 Task: Find connections with filter location Tissemsilt with filter topic #houseforsalewith filter profile language French with filter current company Luthra and Luthra Law Offices India with filter school Alagappa University, Alagappa Nagar, Karaikudi with filter industry Leasing Residential Real Estate with filter service category Commercial Real Estate with filter keywords title Chief
Action: Mouse moved to (299, 134)
Screenshot: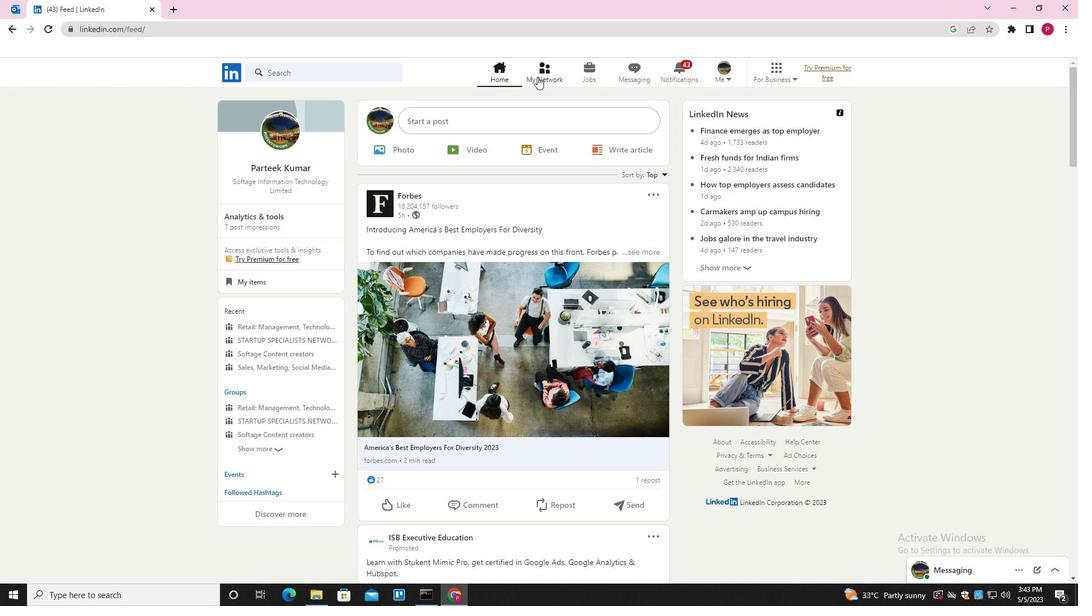 
Action: Mouse pressed left at (299, 134)
Screenshot: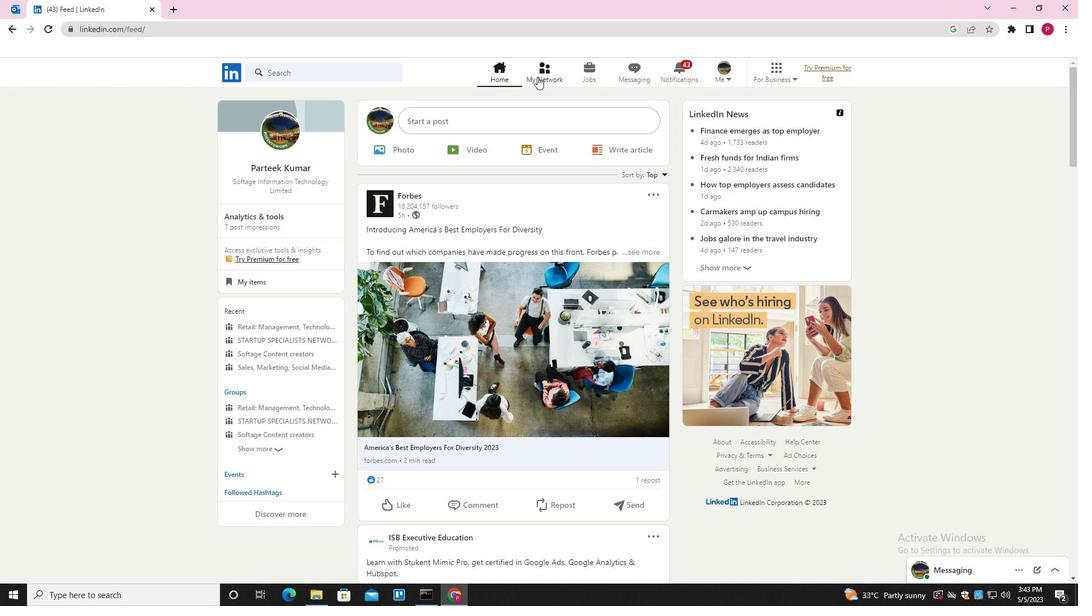
Action: Mouse moved to (15, 182)
Screenshot: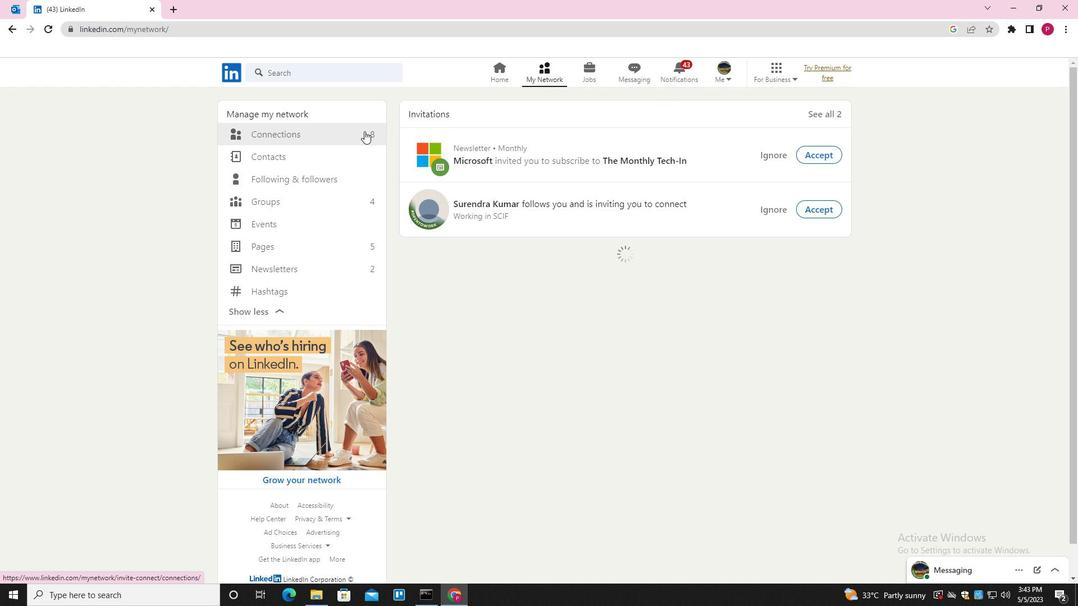 
Action: Mouse pressed left at (15, 182)
Screenshot: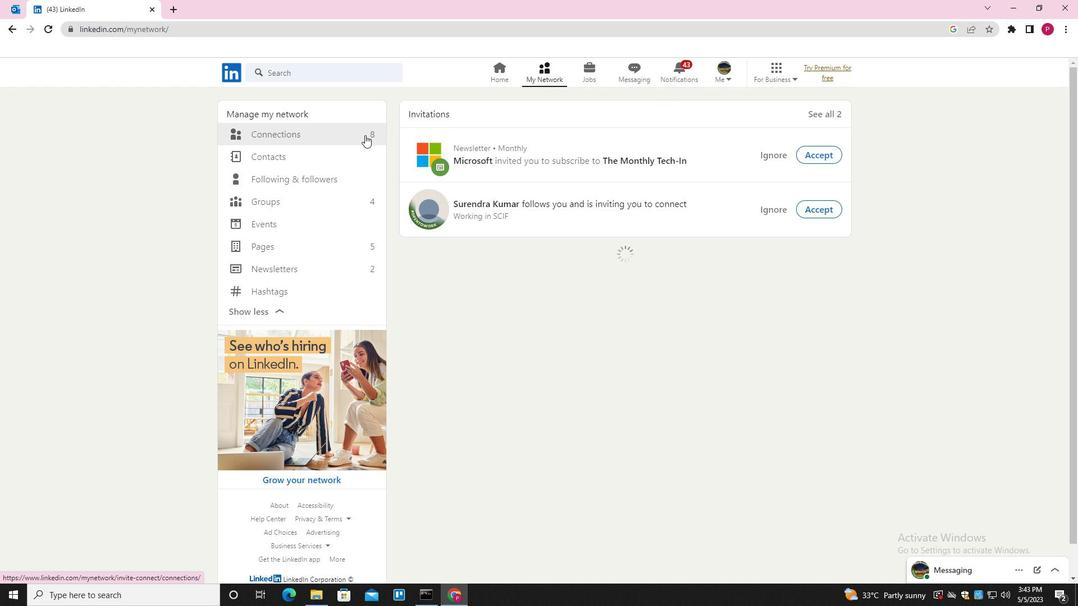 
Action: Mouse moved to (437, 183)
Screenshot: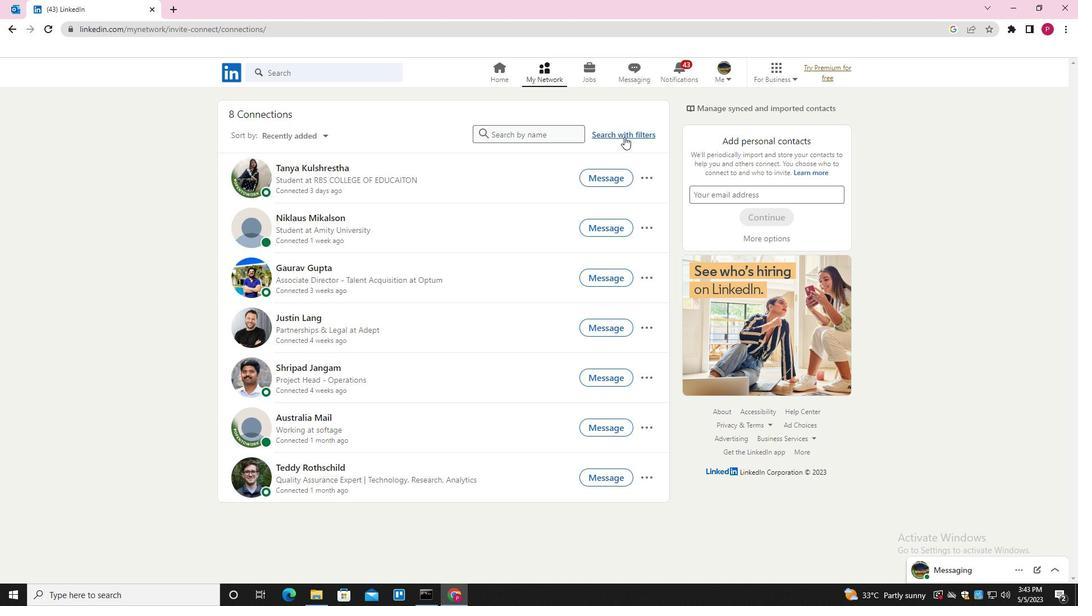 
Action: Mouse pressed left at (437, 183)
Screenshot: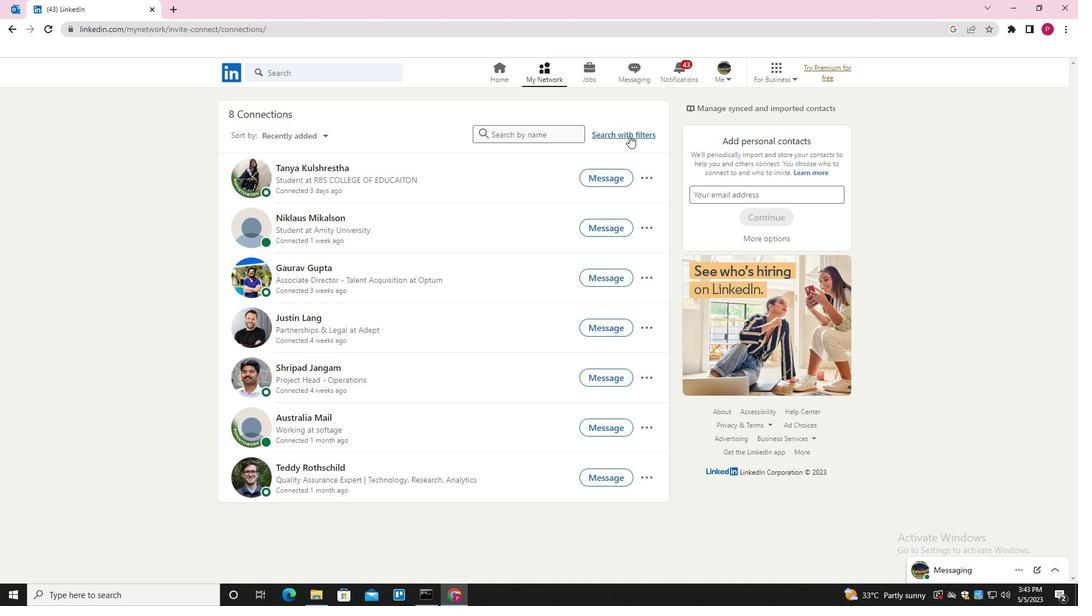 
Action: Mouse moved to (350, 160)
Screenshot: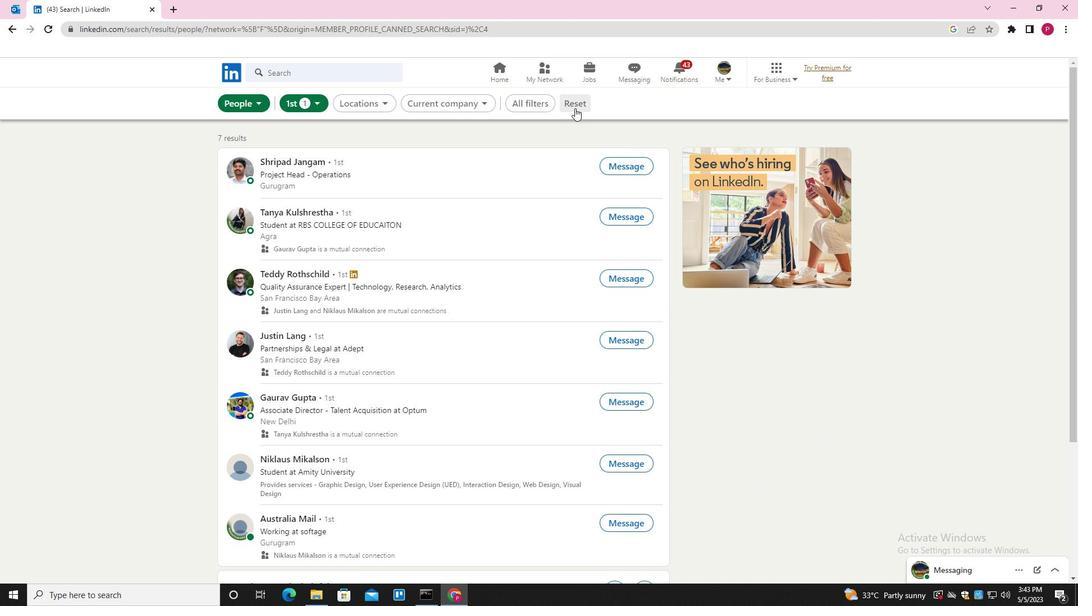
Action: Mouse pressed left at (350, 160)
Screenshot: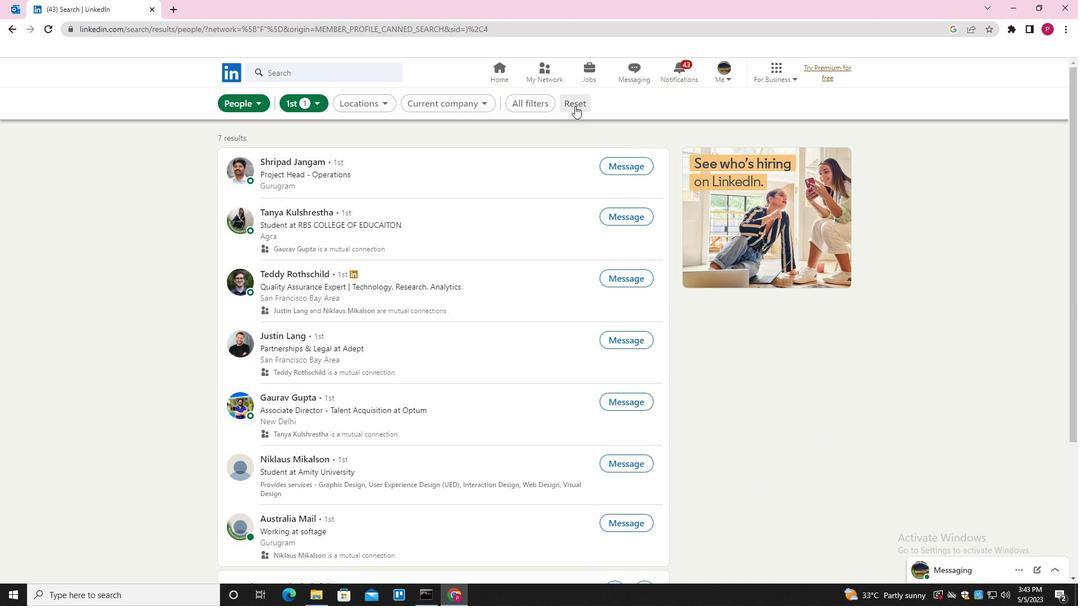 
Action: Mouse moved to (340, 162)
Screenshot: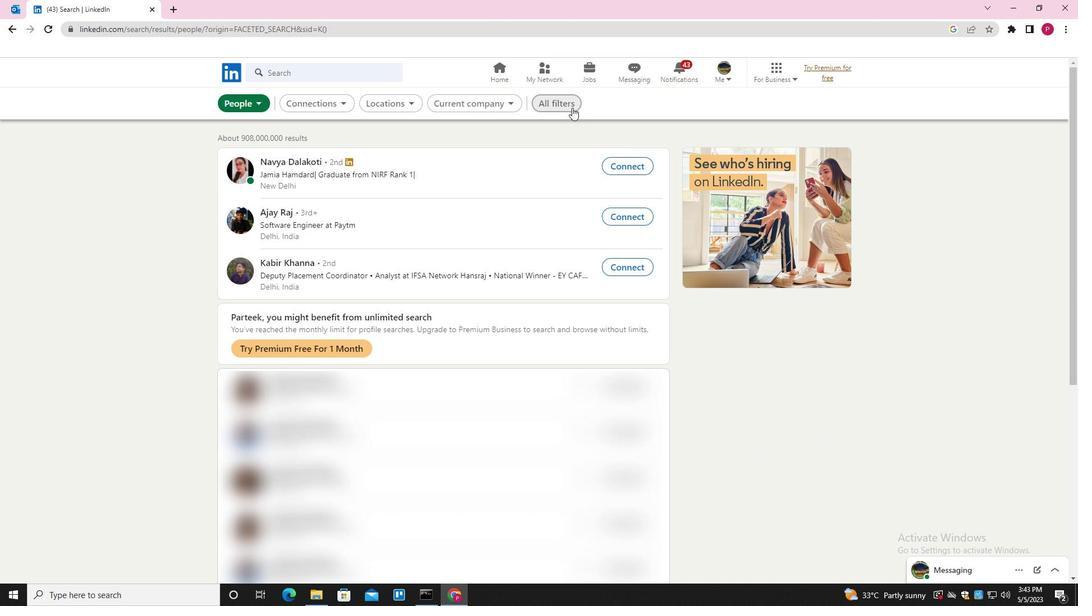 
Action: Mouse pressed left at (340, 162)
Screenshot: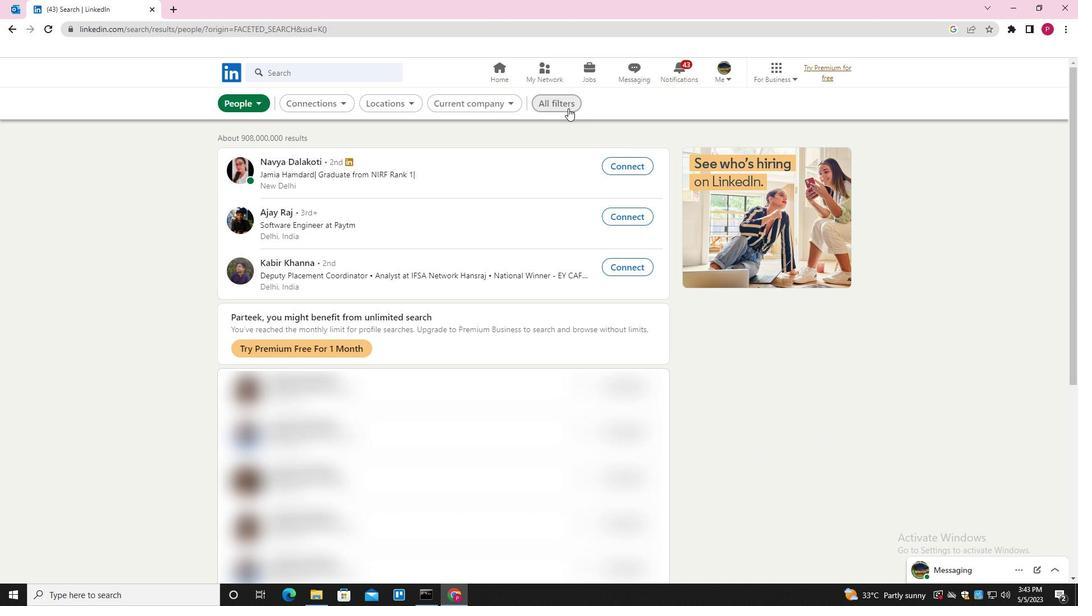 
Action: Mouse pressed left at (340, 162)
Screenshot: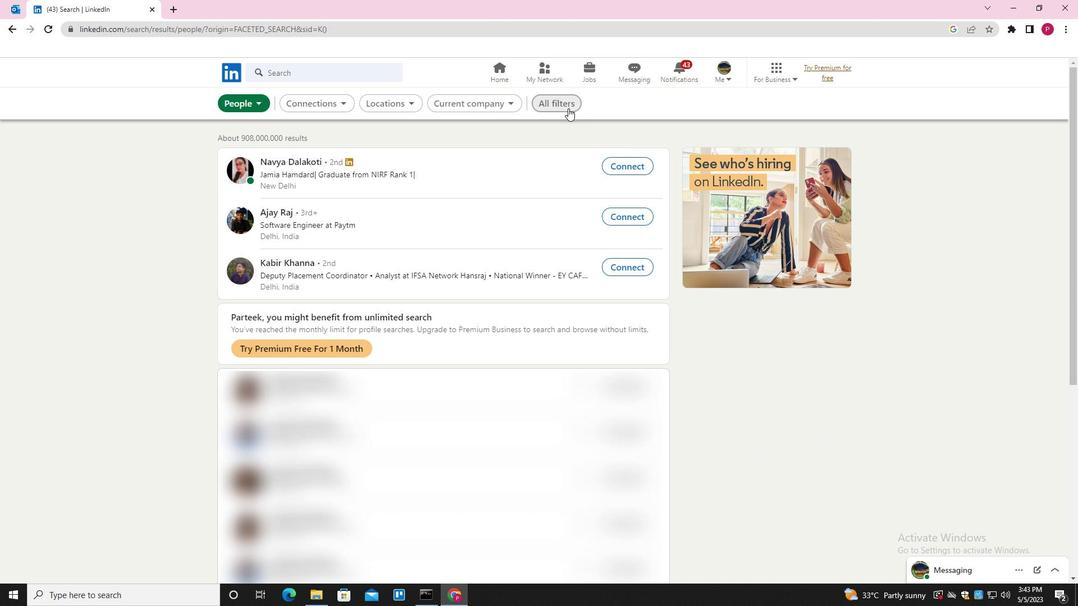 
Action: Mouse moved to (331, 160)
Screenshot: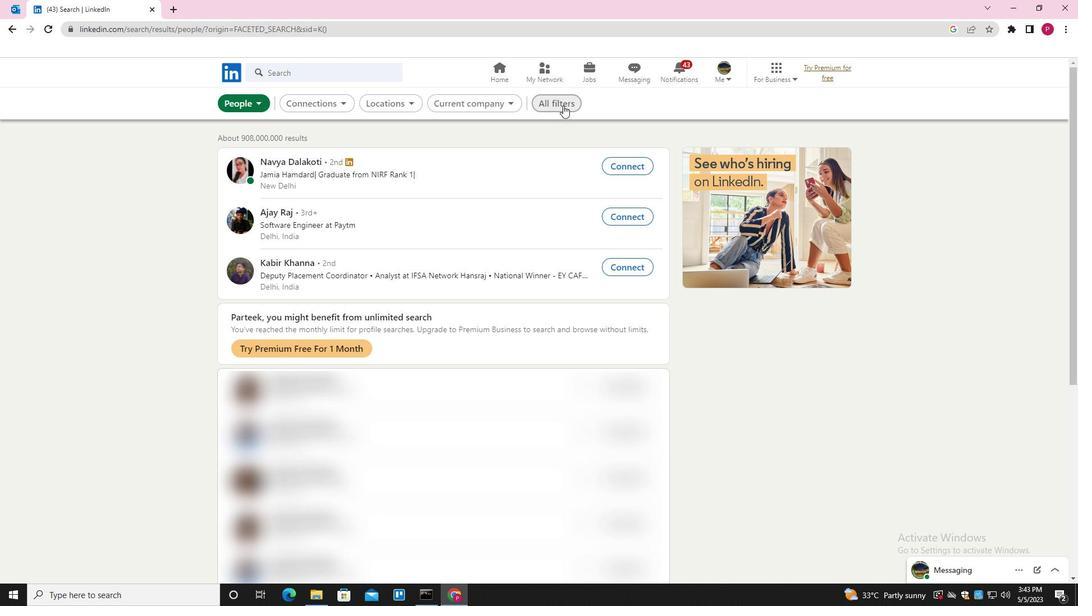 
Action: Mouse pressed left at (331, 160)
Screenshot: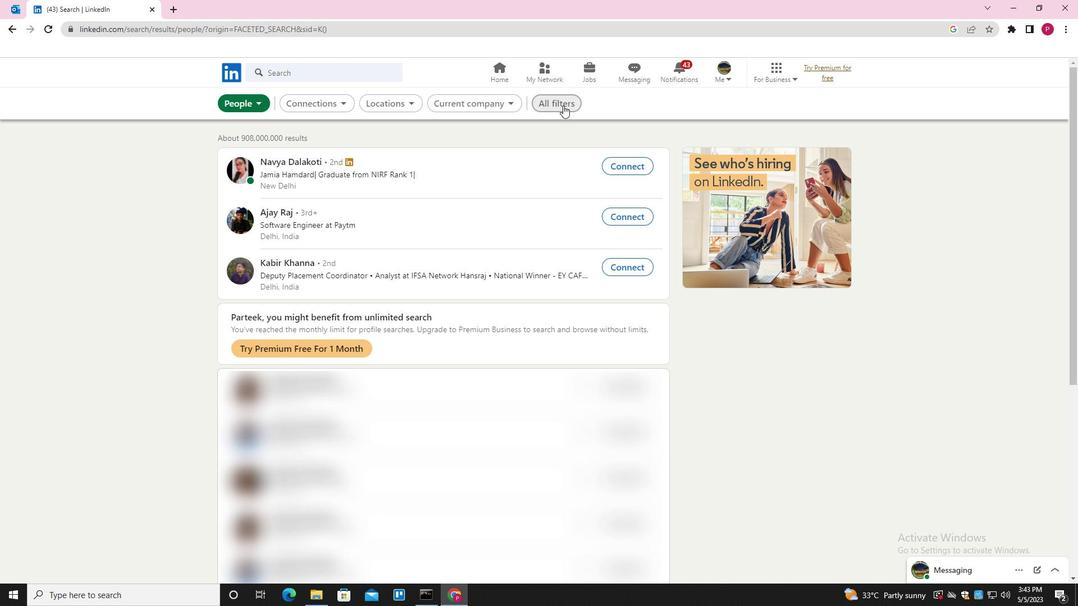 
Action: Mouse moved to (853, 303)
Screenshot: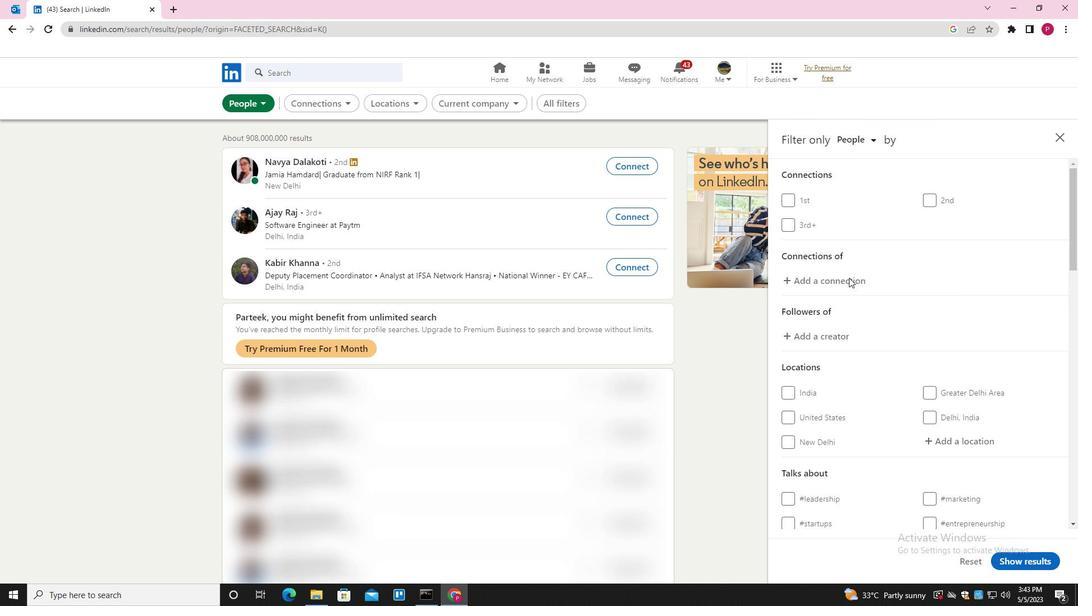 
Action: Mouse scrolled (853, 302) with delta (0, 0)
Screenshot: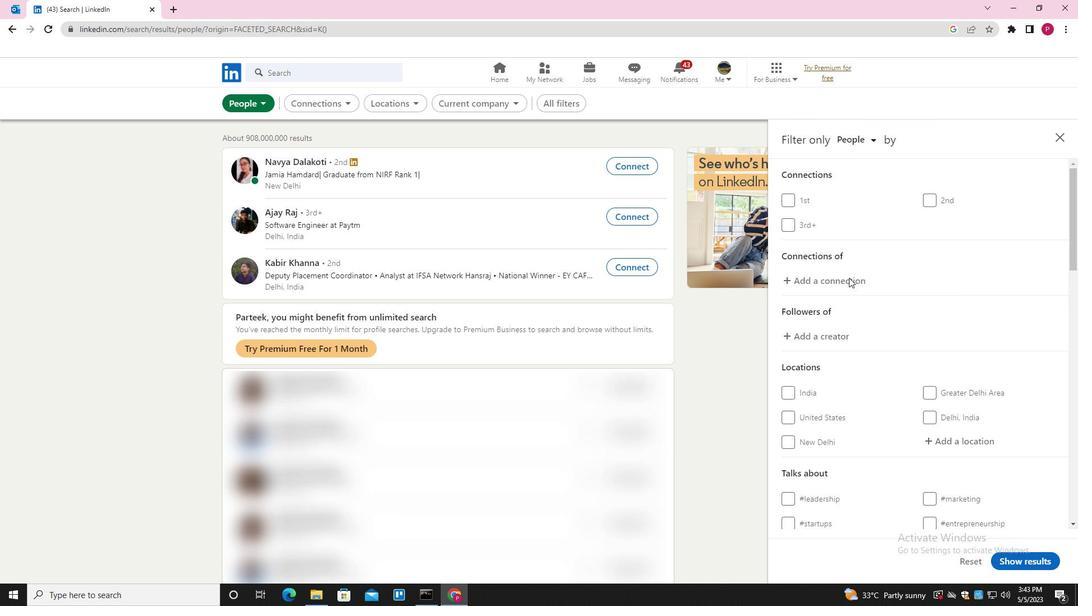 
Action: Mouse moved to (877, 309)
Screenshot: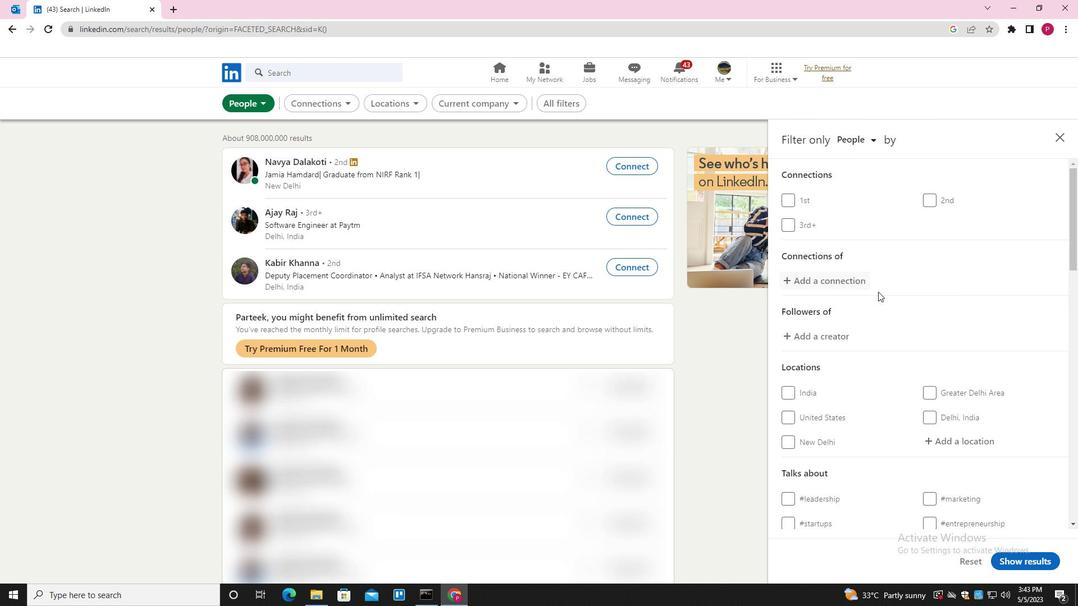 
Action: Mouse scrolled (877, 309) with delta (0, 0)
Screenshot: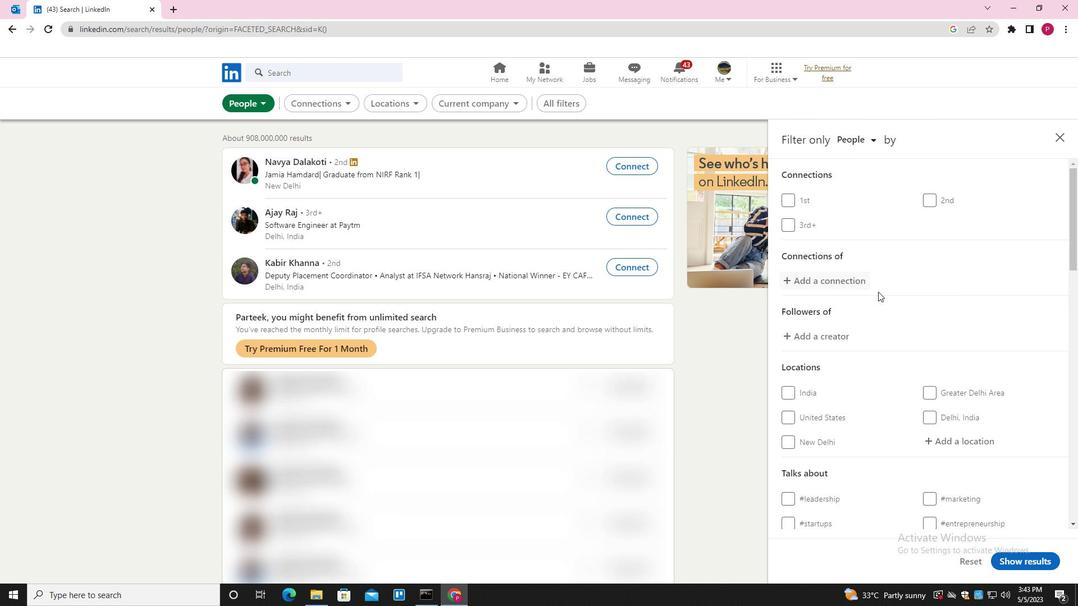 
Action: Mouse moved to (982, 323)
Screenshot: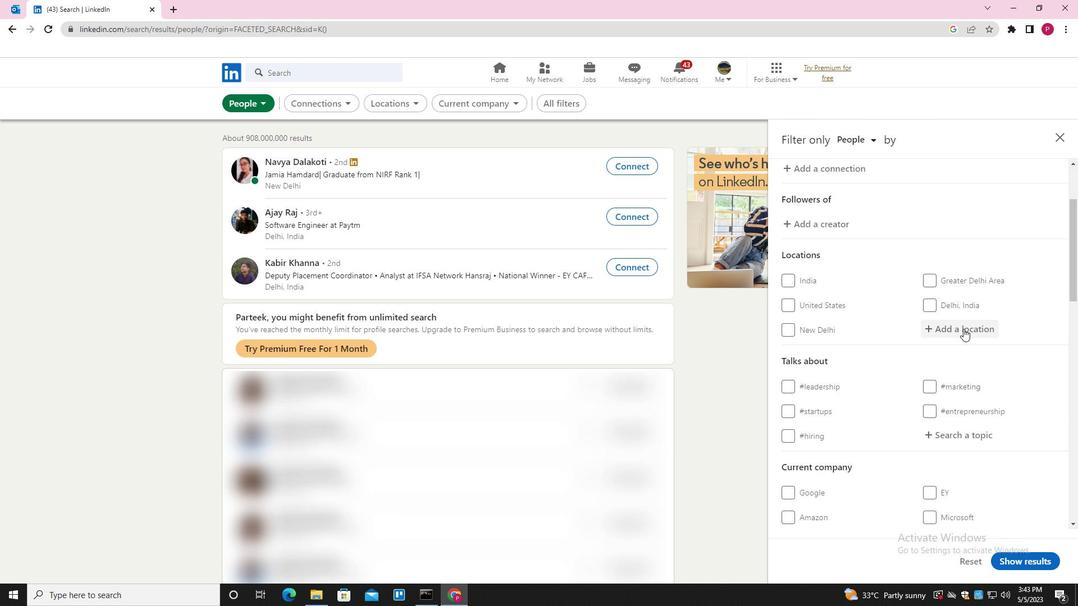 
Action: Mouse pressed left at (982, 323)
Screenshot: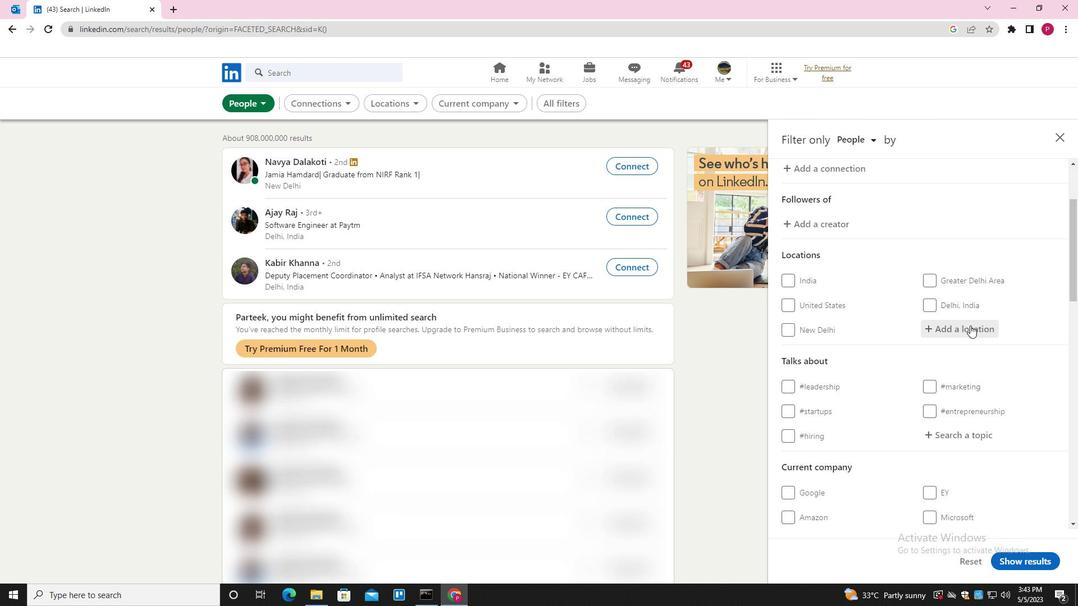 
Action: Key pressed <Key.shift><Key.shift><Key.shift><Key.shift><Key.shift><Key.shift><Key.shift>TISSEMSILT<Key.down><Key.enter>
Screenshot: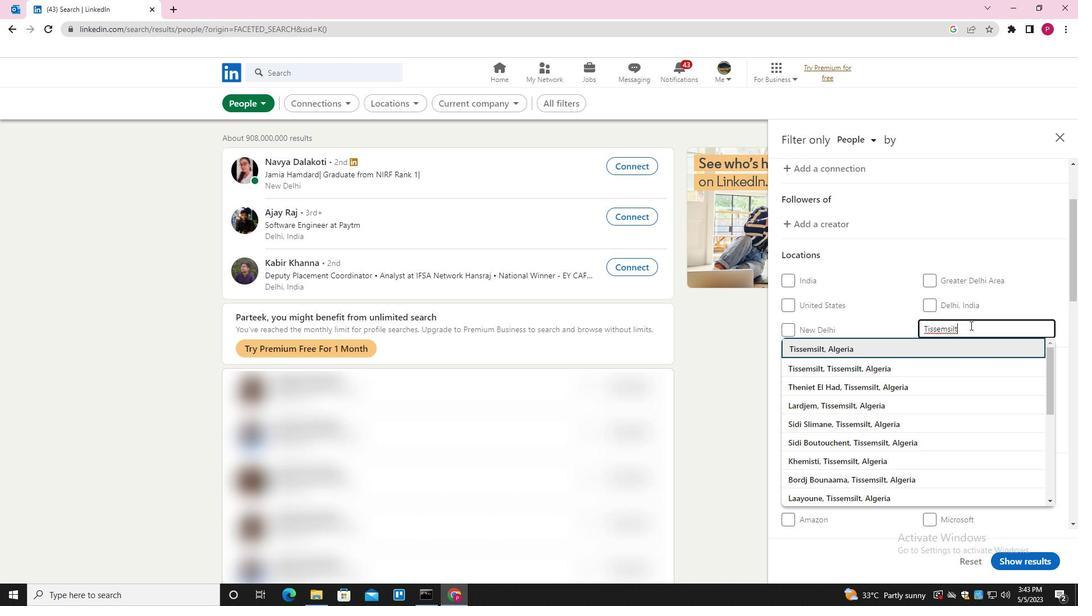 
Action: Mouse moved to (967, 318)
Screenshot: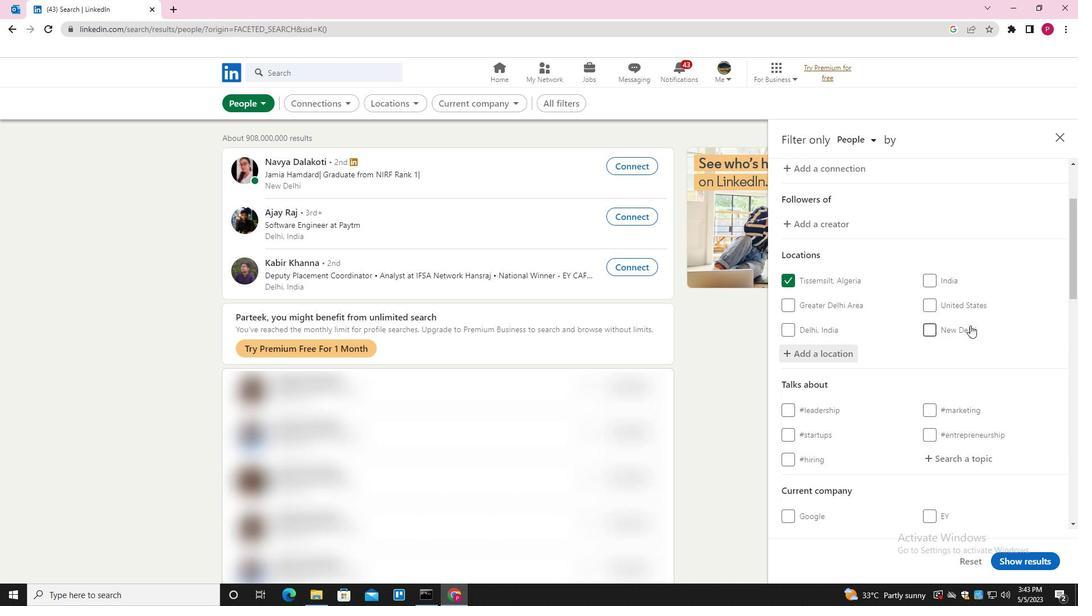 
Action: Mouse scrolled (967, 318) with delta (0, 0)
Screenshot: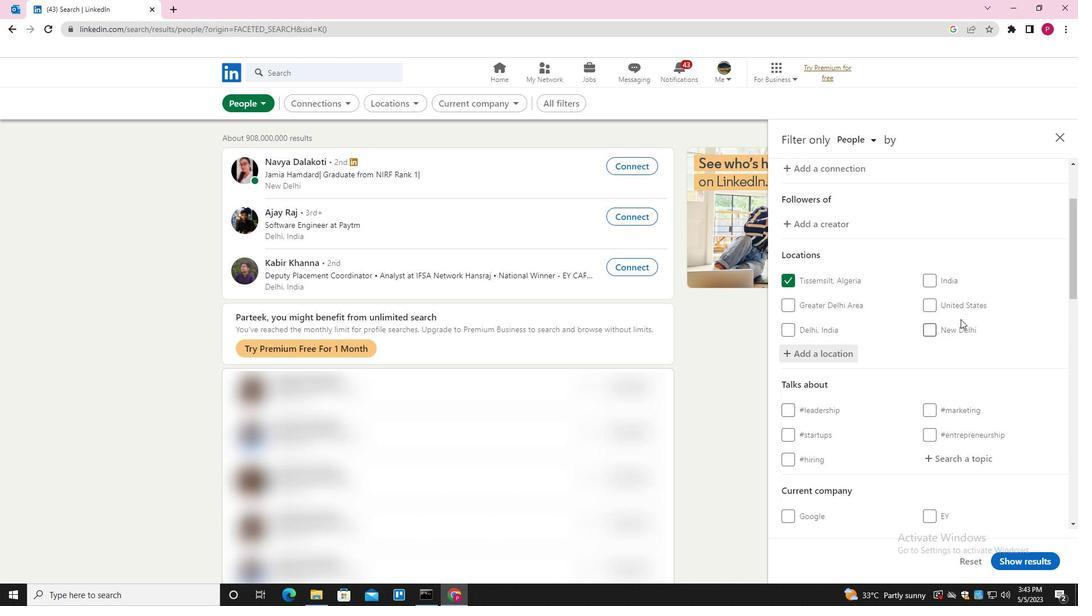 
Action: Mouse scrolled (967, 318) with delta (0, 0)
Screenshot: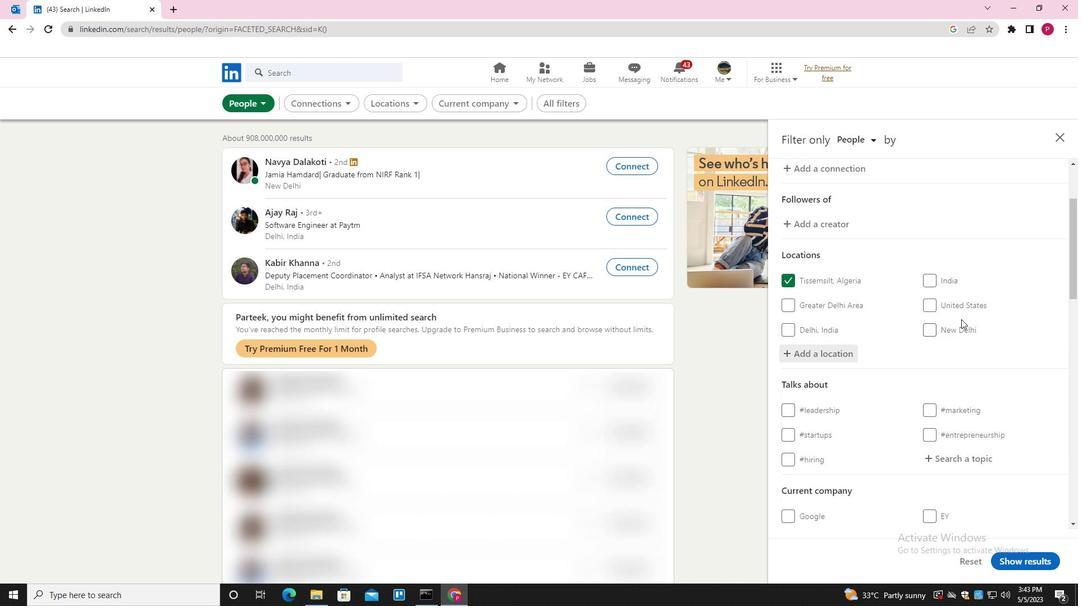 
Action: Mouse scrolled (967, 318) with delta (0, 0)
Screenshot: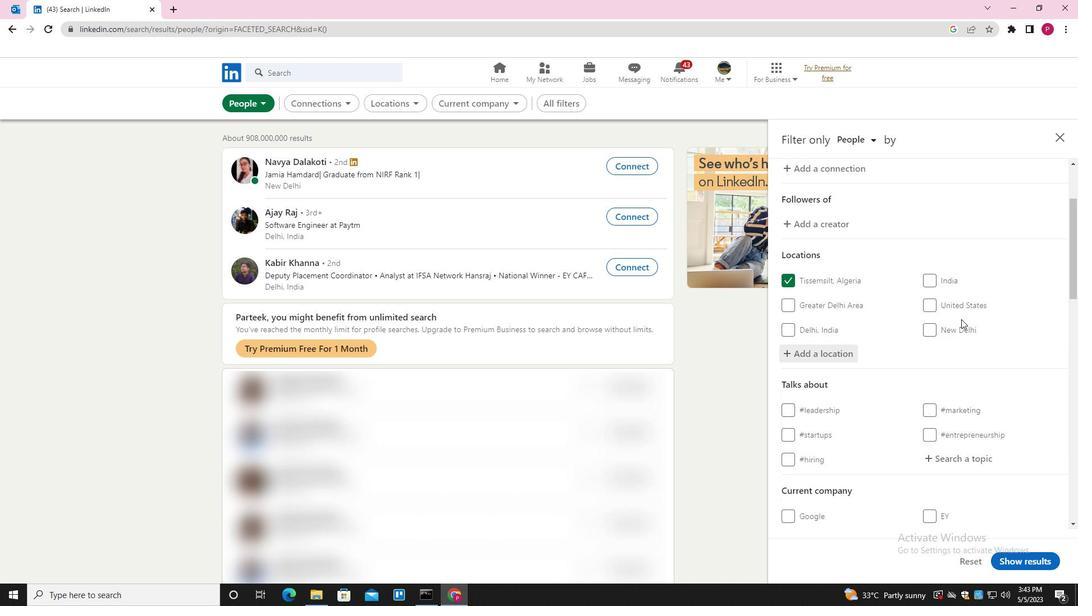 
Action: Mouse scrolled (967, 318) with delta (0, 0)
Screenshot: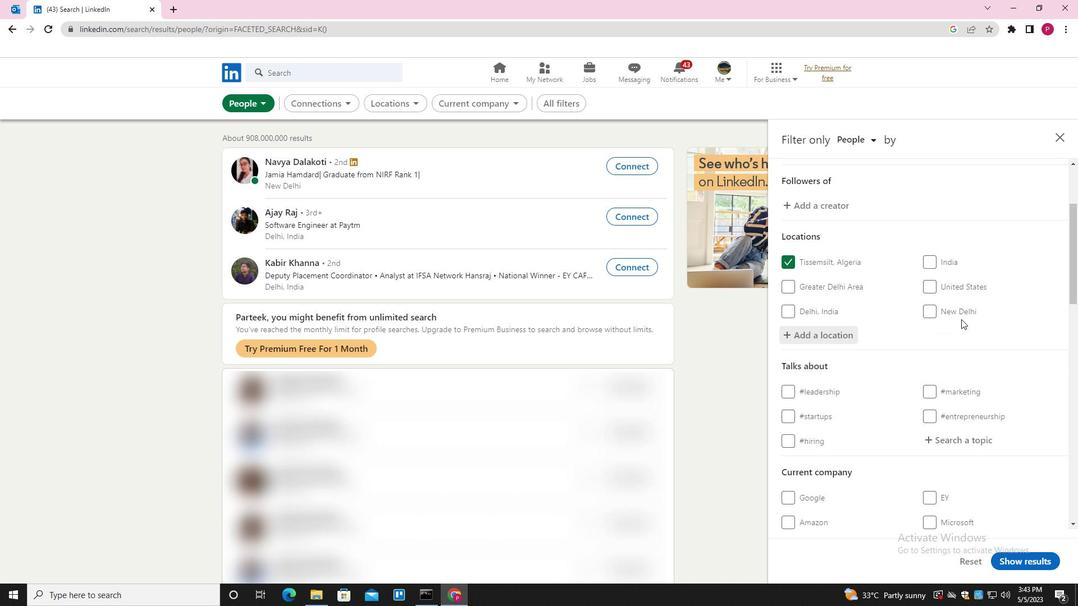 
Action: Mouse moved to (961, 258)
Screenshot: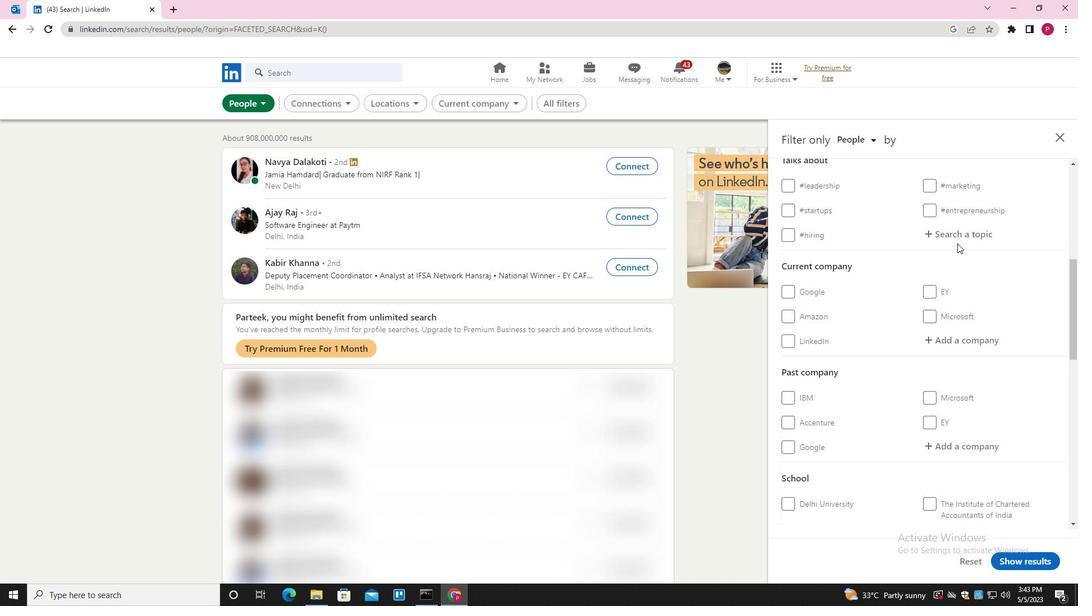 
Action: Mouse pressed left at (961, 258)
Screenshot: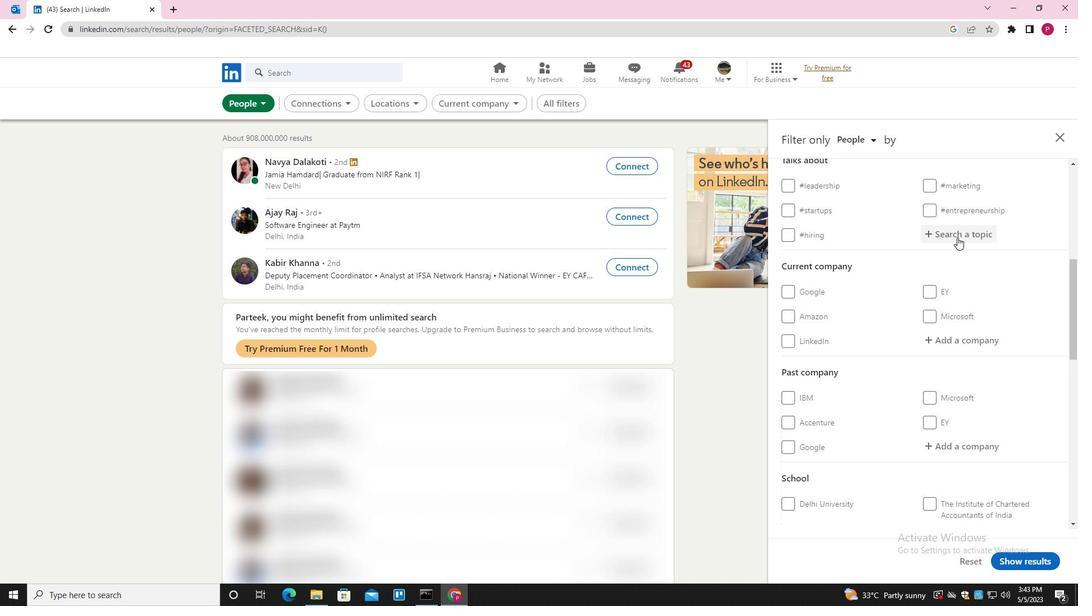
Action: Key pressed HOUSEFORSALE<Key.down><Key.enter>
Screenshot: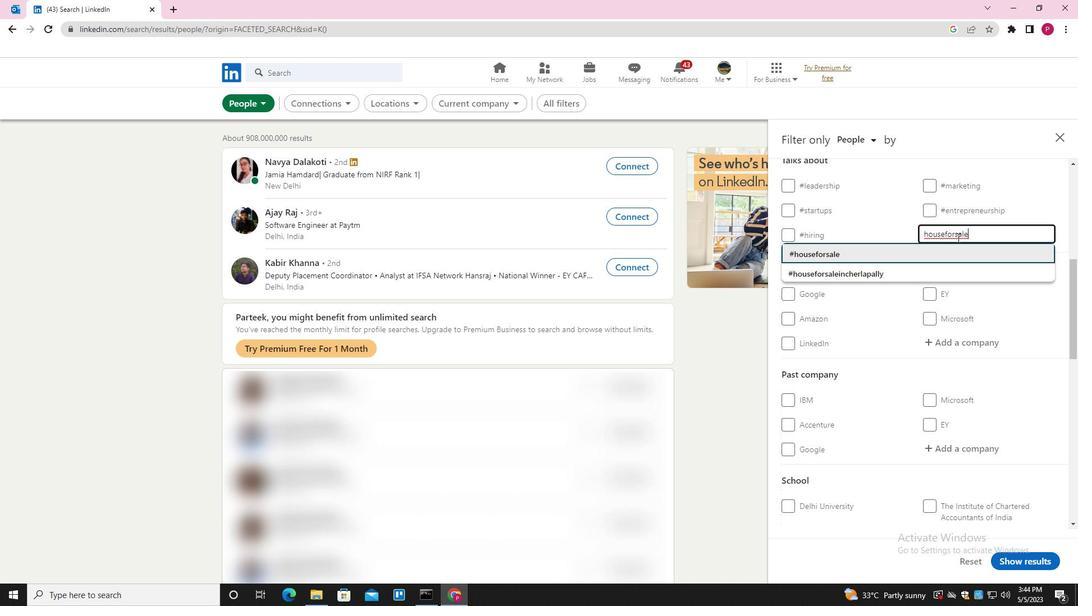 
Action: Mouse moved to (932, 297)
Screenshot: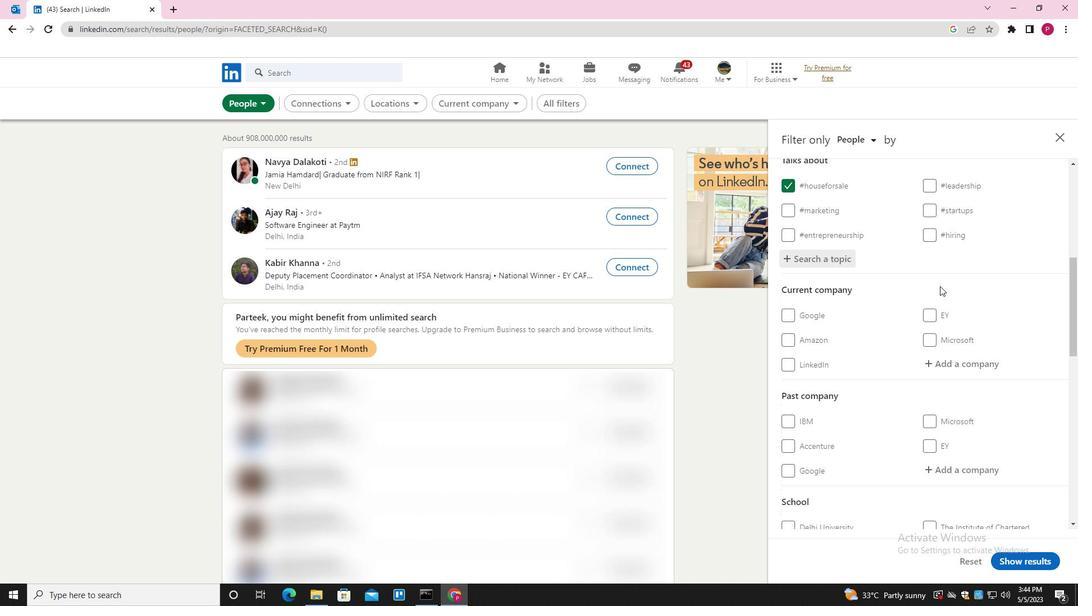 
Action: Mouse scrolled (932, 296) with delta (0, 0)
Screenshot: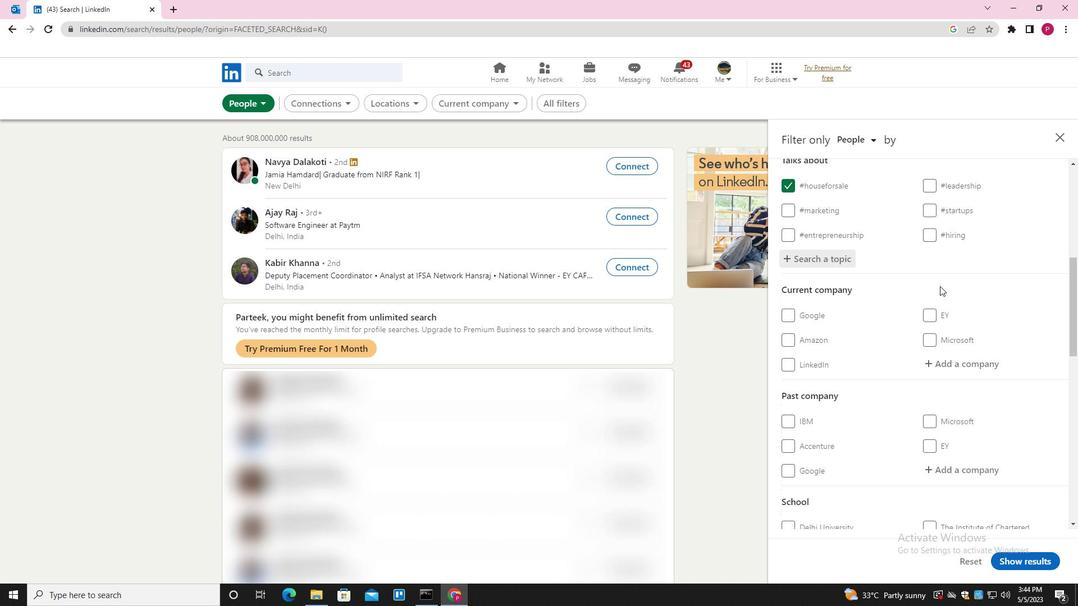 
Action: Mouse moved to (925, 299)
Screenshot: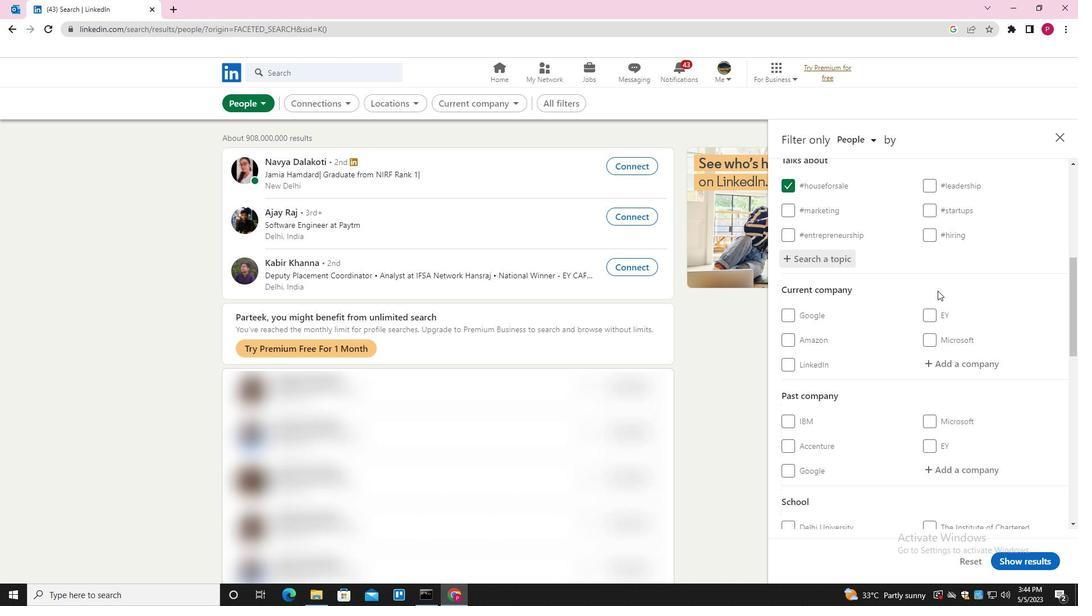 
Action: Mouse scrolled (925, 299) with delta (0, 0)
Screenshot: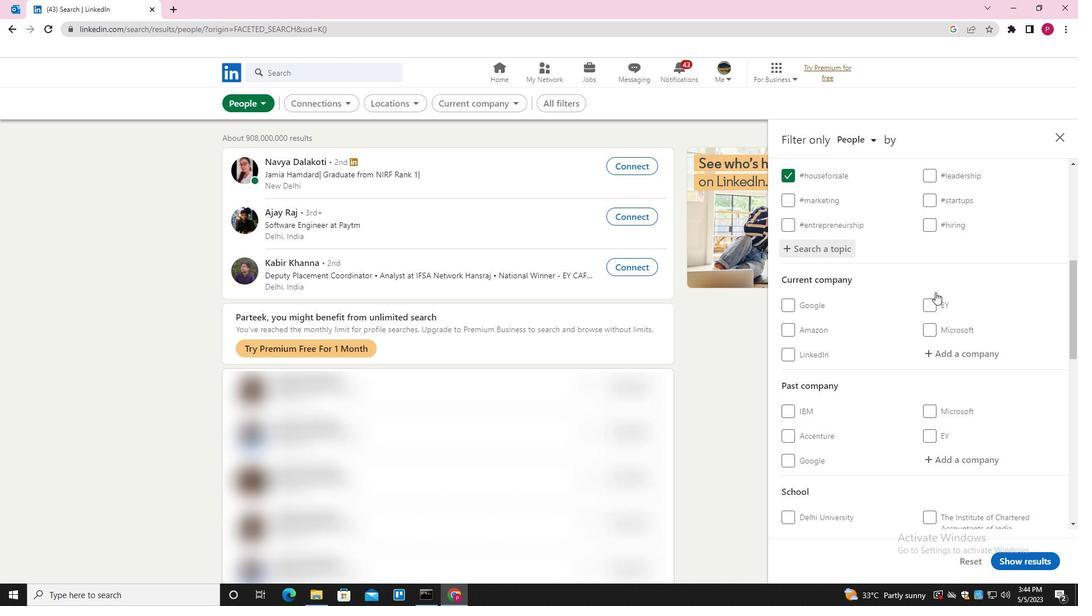 
Action: Mouse scrolled (925, 299) with delta (0, 0)
Screenshot: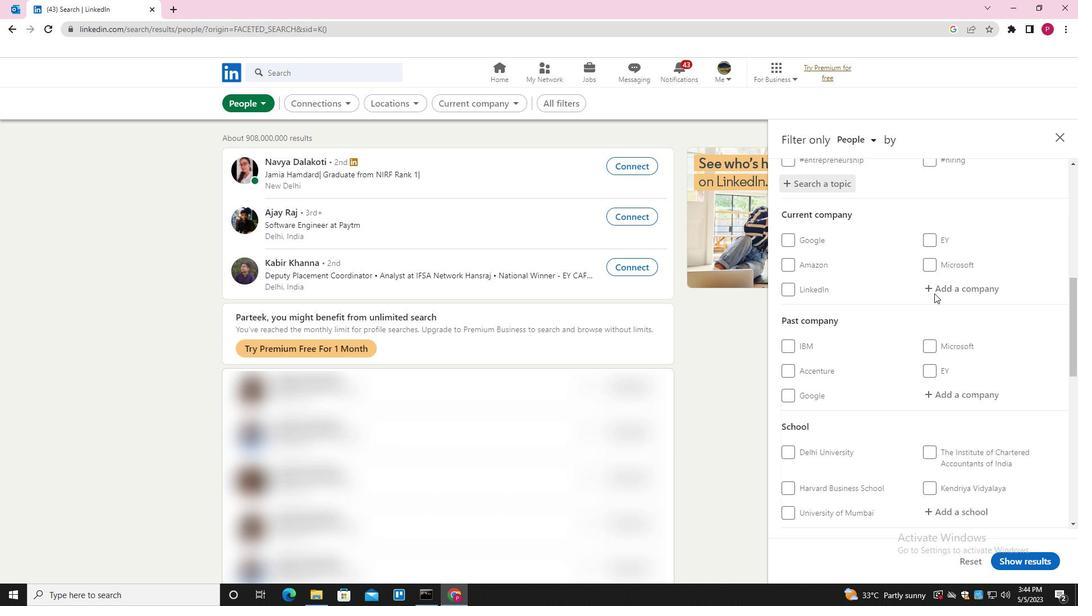 
Action: Mouse scrolled (925, 299) with delta (0, 0)
Screenshot: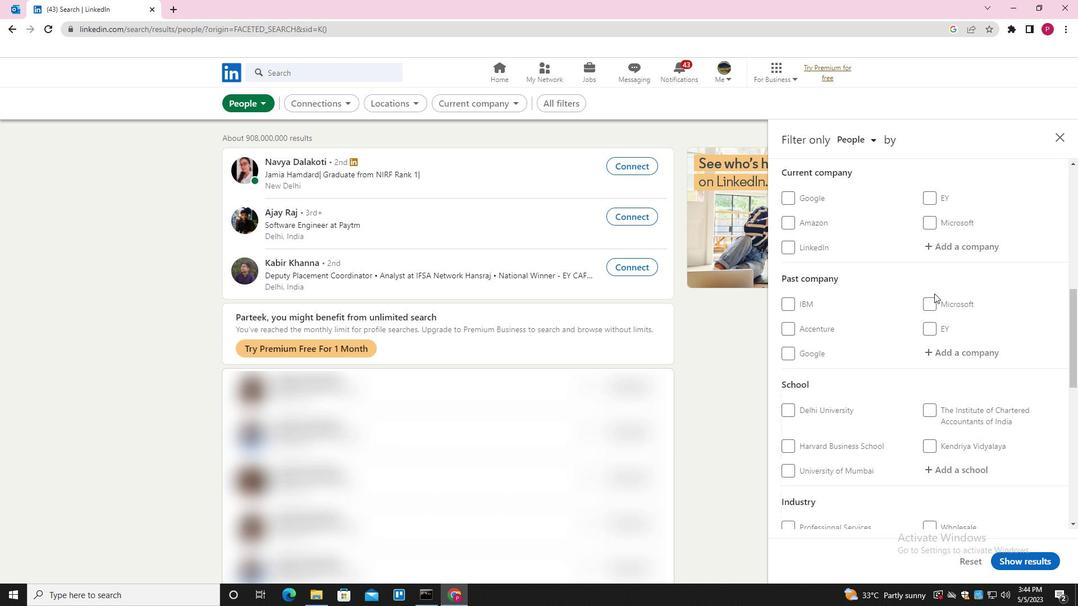 
Action: Mouse scrolled (925, 299) with delta (0, 0)
Screenshot: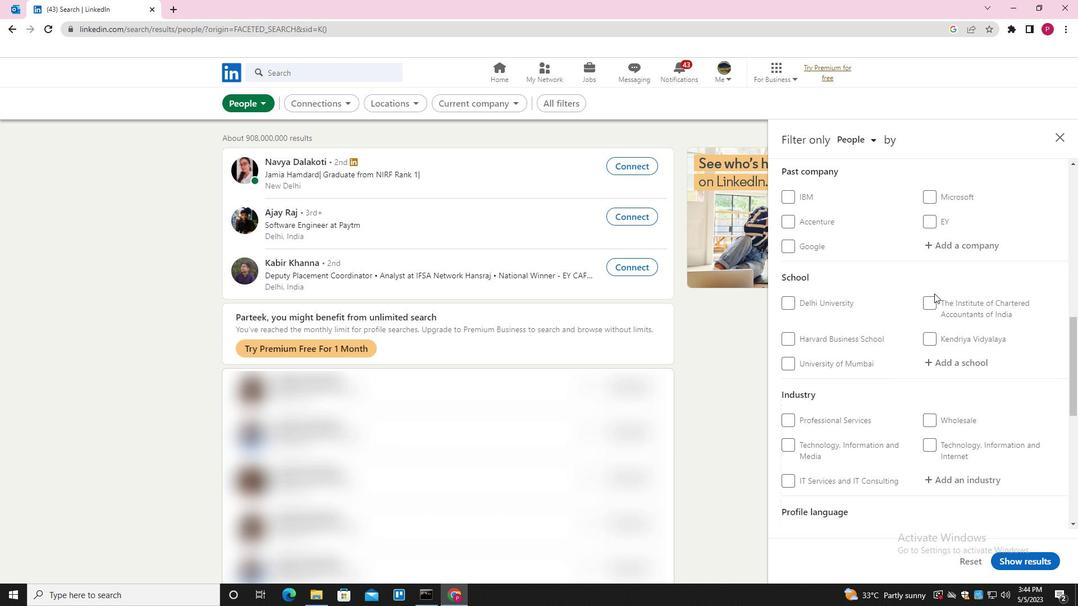 
Action: Mouse scrolled (925, 299) with delta (0, 0)
Screenshot: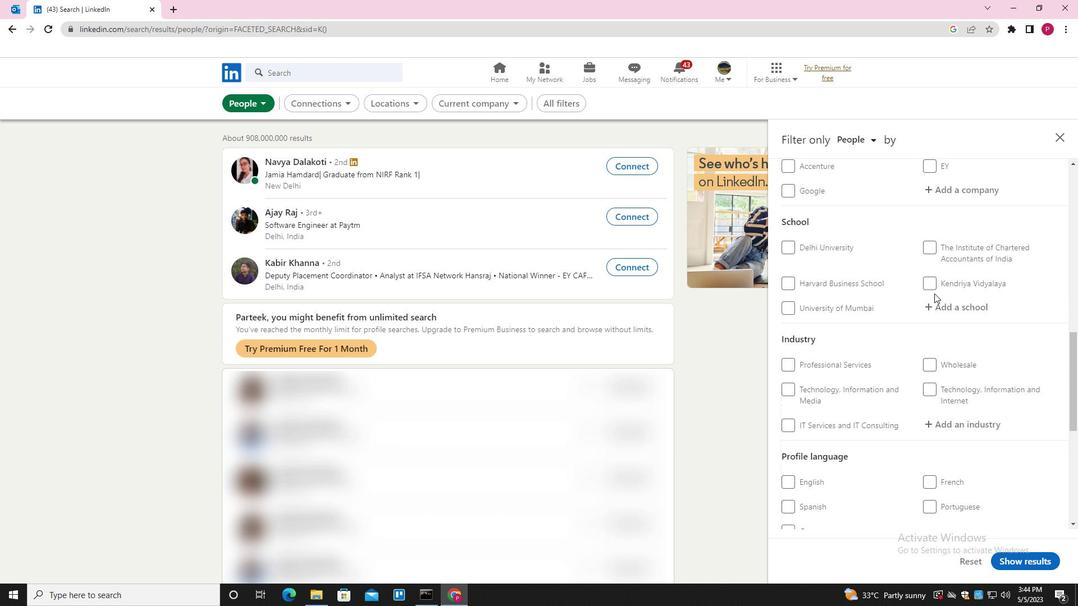 
Action: Mouse scrolled (925, 299) with delta (0, 0)
Screenshot: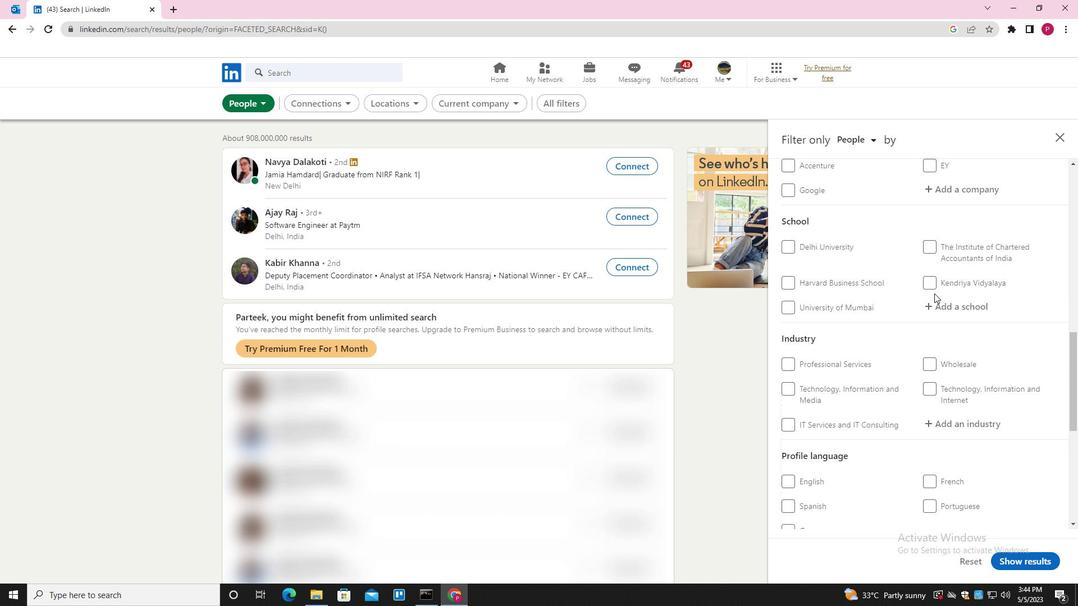 
Action: Mouse scrolled (925, 299) with delta (0, 0)
Screenshot: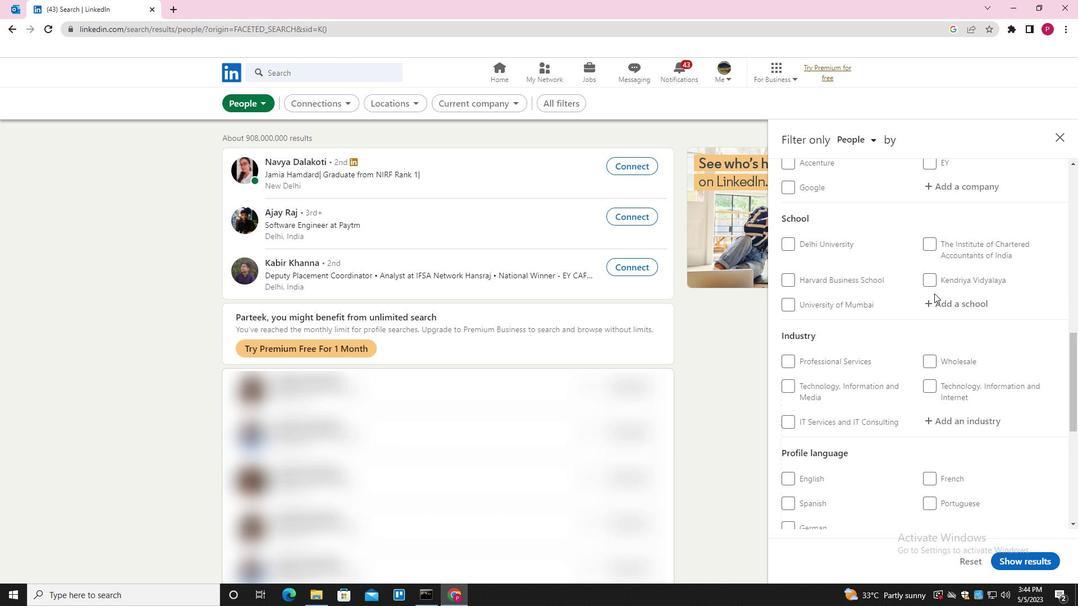 
Action: Mouse scrolled (925, 299) with delta (0, 0)
Screenshot: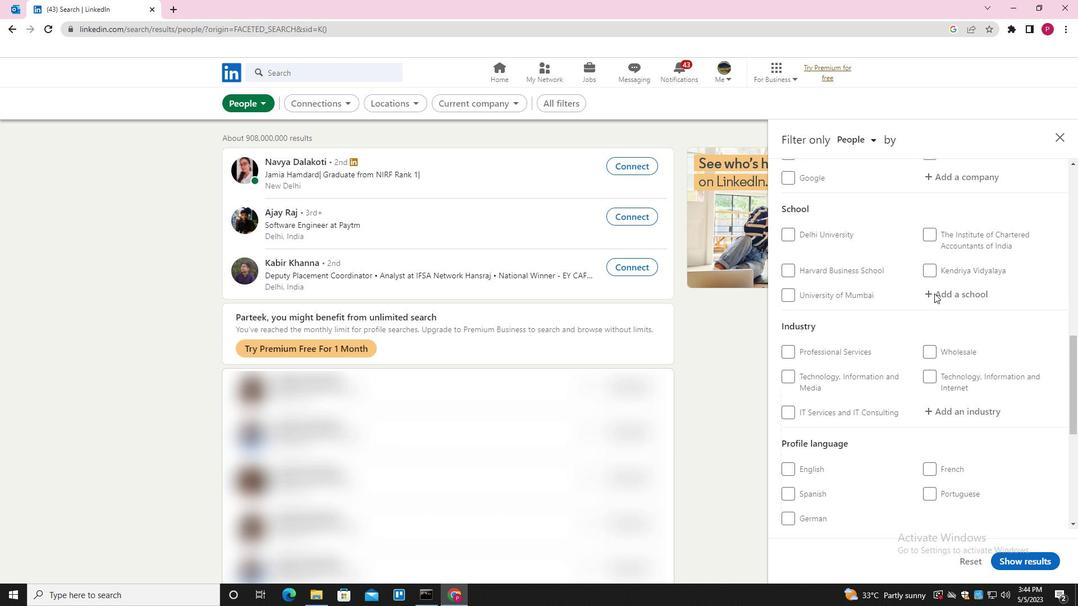 
Action: Mouse moved to (907, 271)
Screenshot: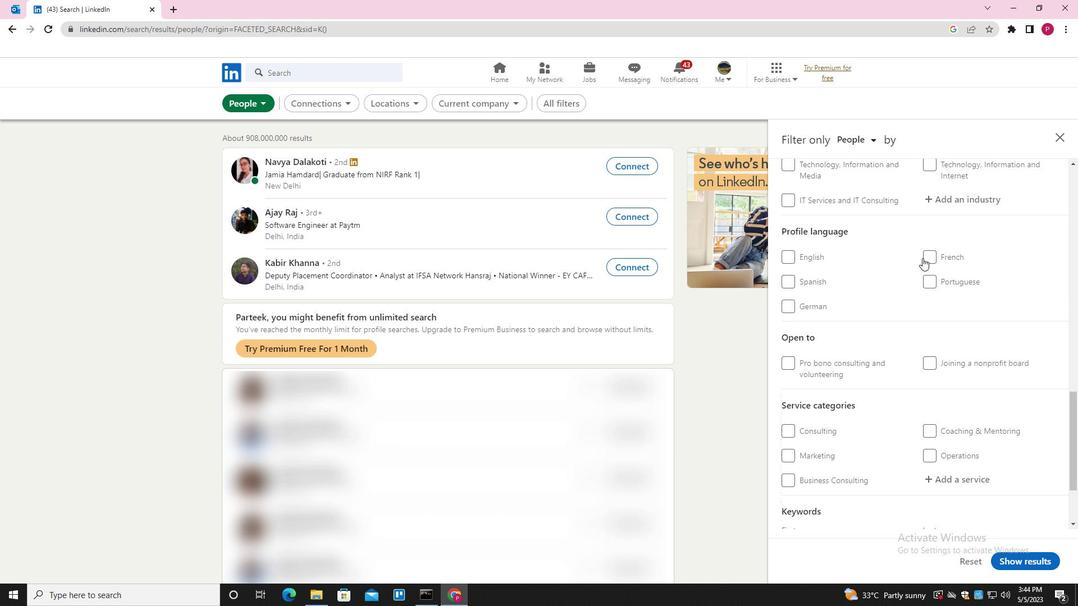 
Action: Mouse pressed left at (907, 271)
Screenshot: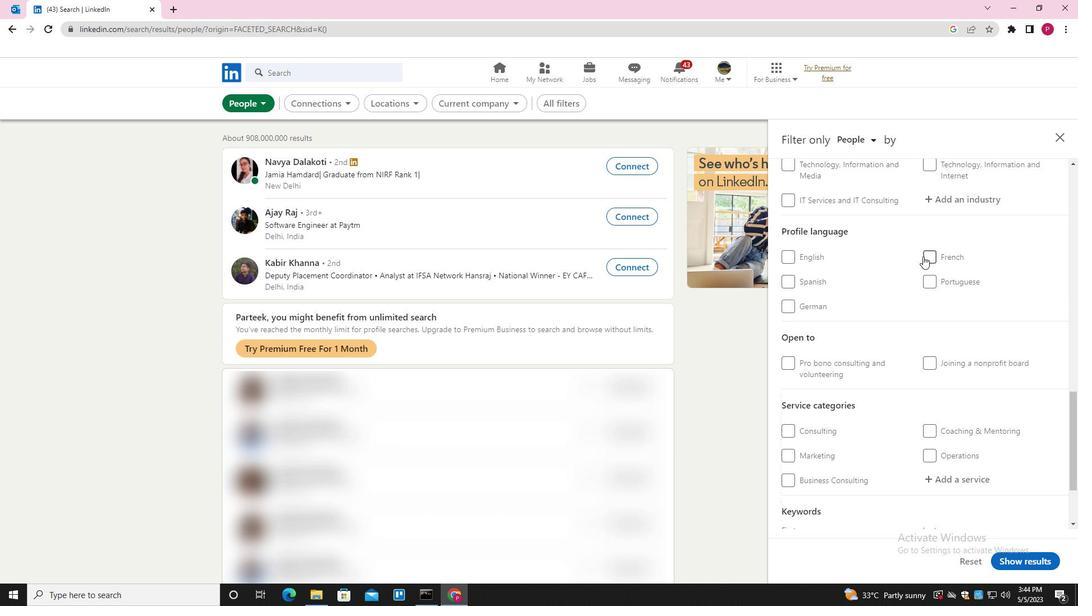 
Action: Mouse moved to (841, 311)
Screenshot: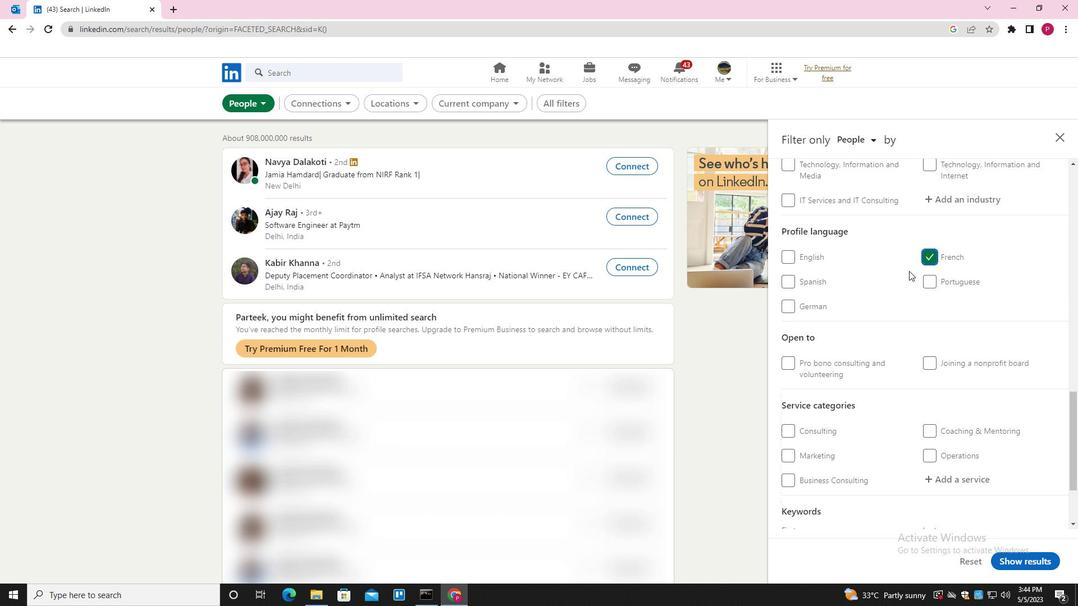 
Action: Mouse scrolled (841, 311) with delta (0, 0)
Screenshot: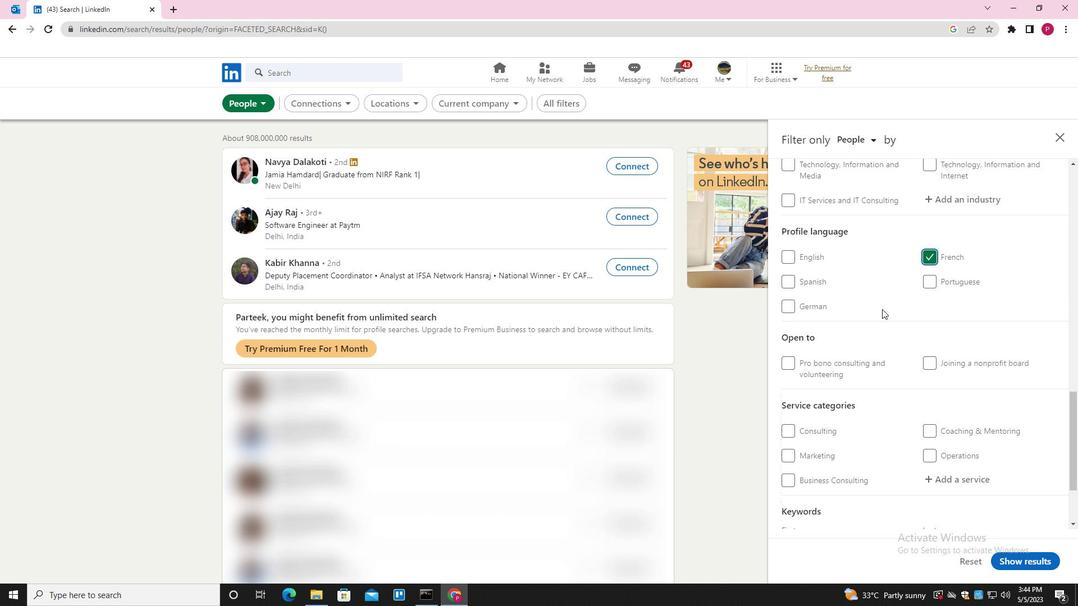 
Action: Mouse scrolled (841, 311) with delta (0, 0)
Screenshot: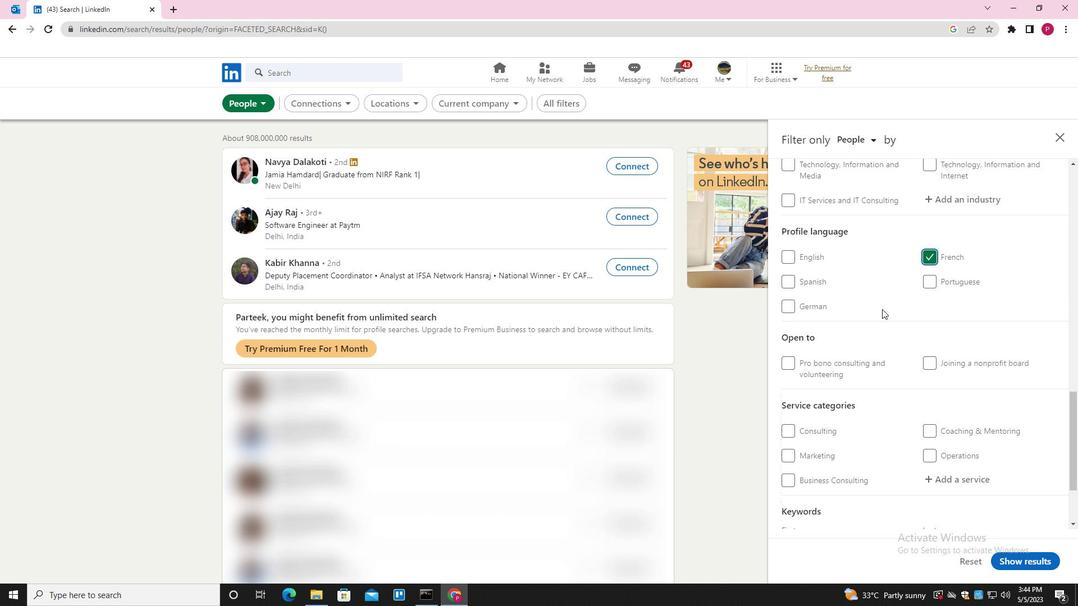 
Action: Mouse scrolled (841, 311) with delta (0, 0)
Screenshot: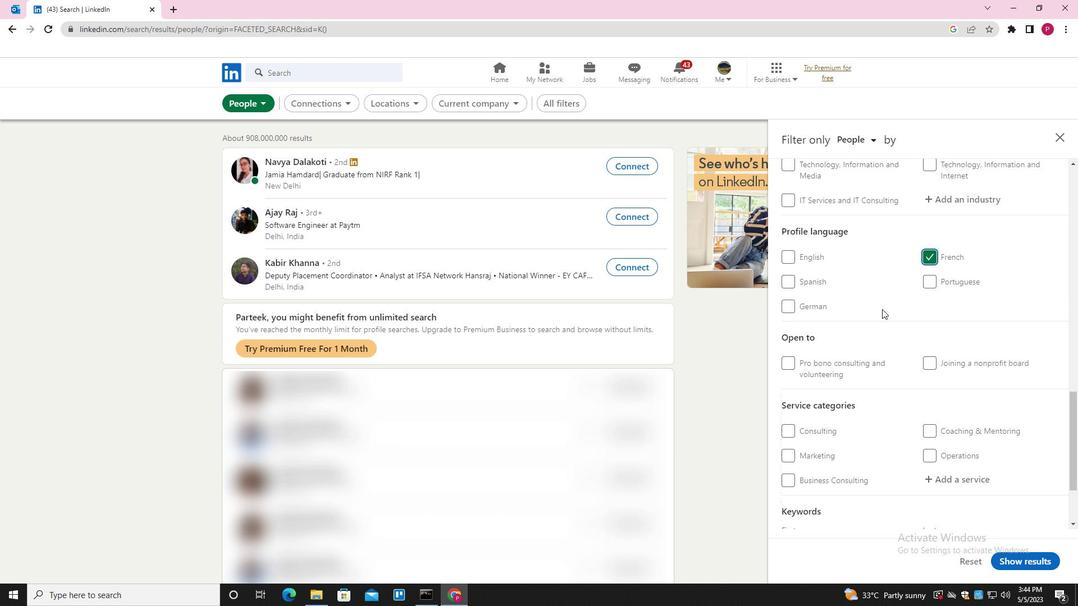 
Action: Mouse scrolled (841, 311) with delta (0, 0)
Screenshot: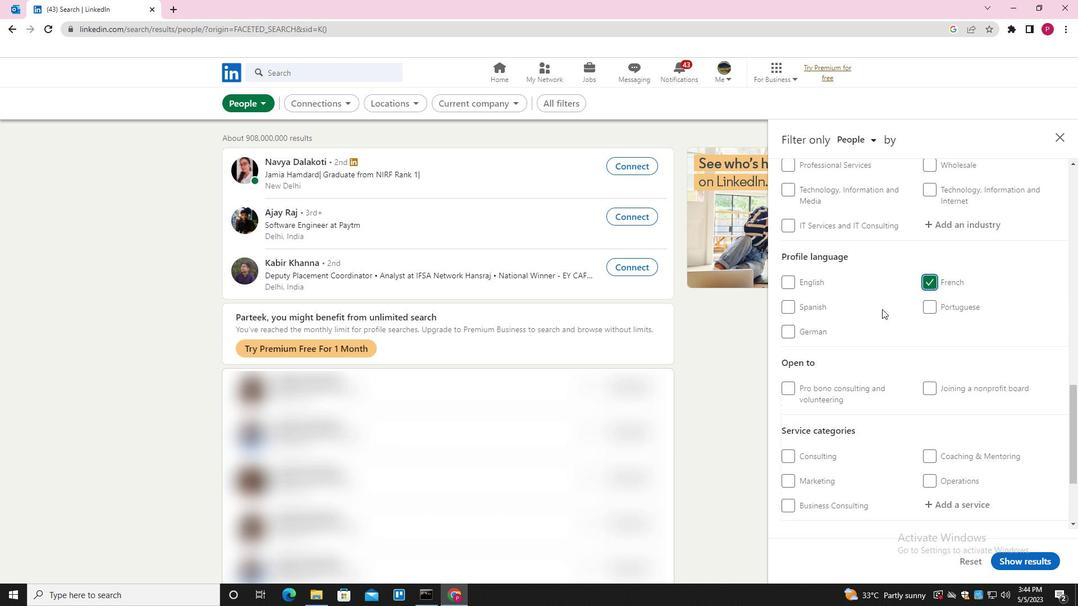 
Action: Mouse scrolled (841, 311) with delta (0, 0)
Screenshot: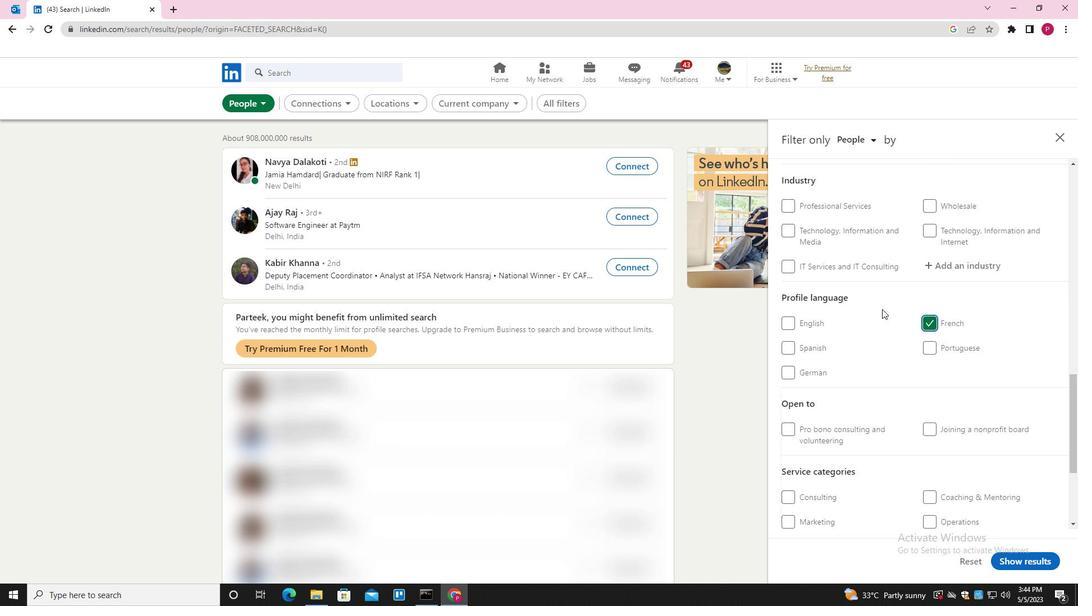 
Action: Mouse scrolled (841, 311) with delta (0, 0)
Screenshot: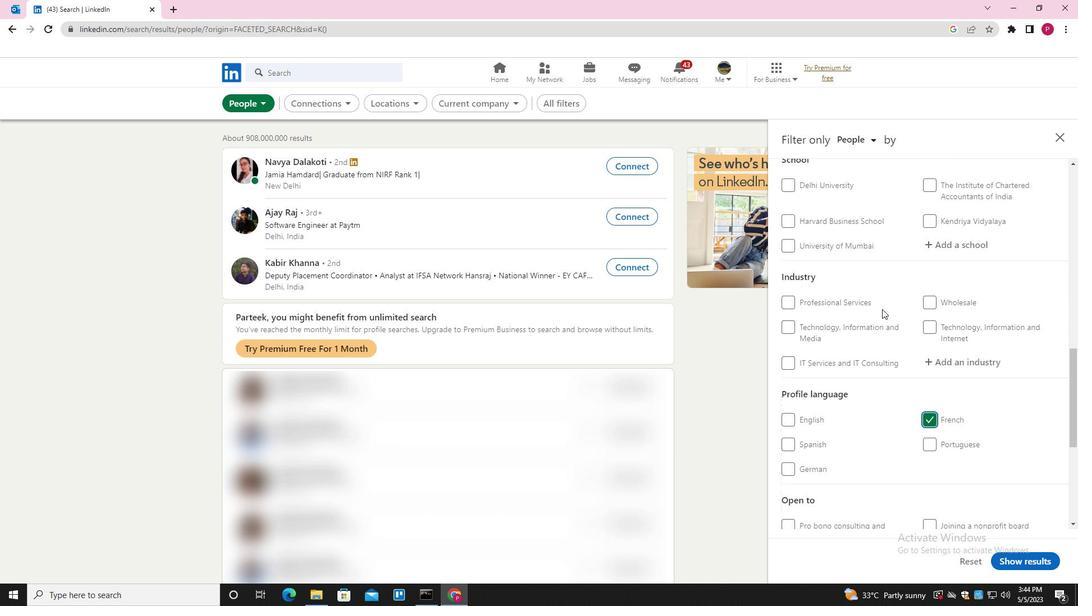 
Action: Mouse scrolled (841, 311) with delta (0, 0)
Screenshot: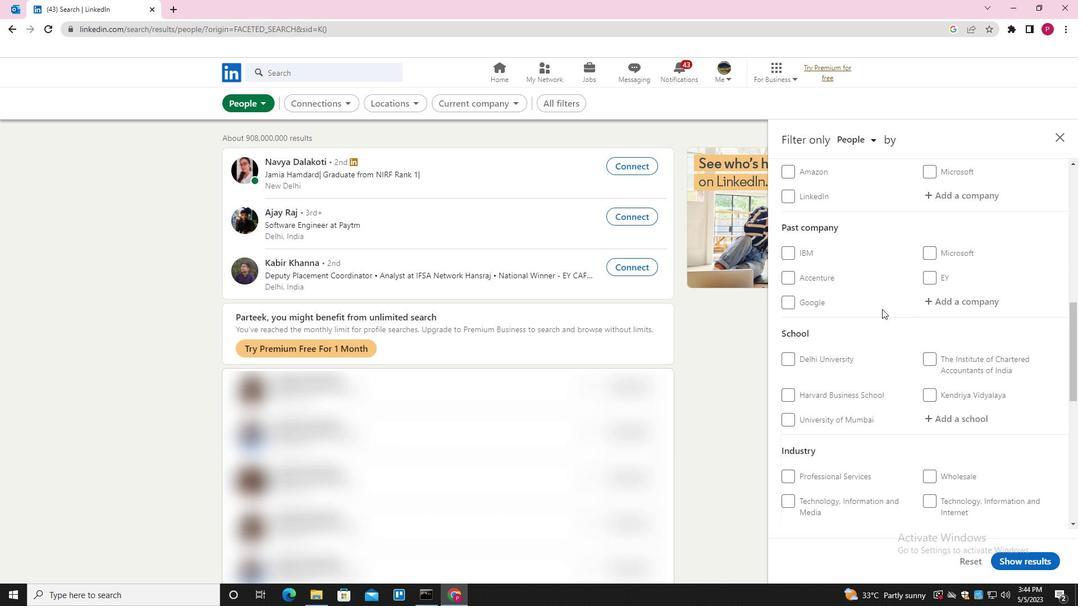 
Action: Mouse scrolled (841, 311) with delta (0, 0)
Screenshot: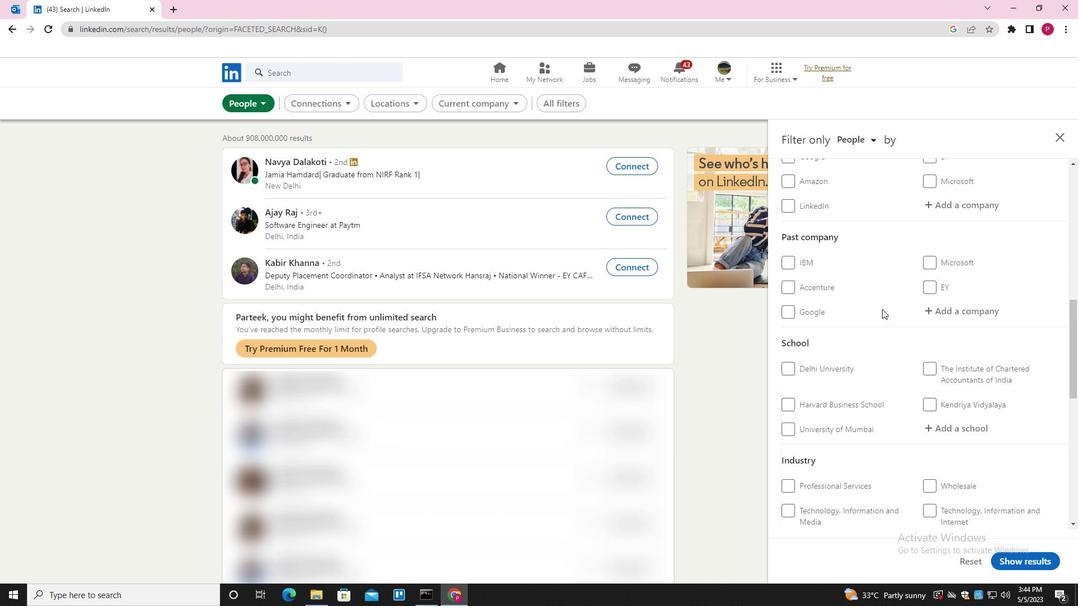 
Action: Mouse moved to (924, 306)
Screenshot: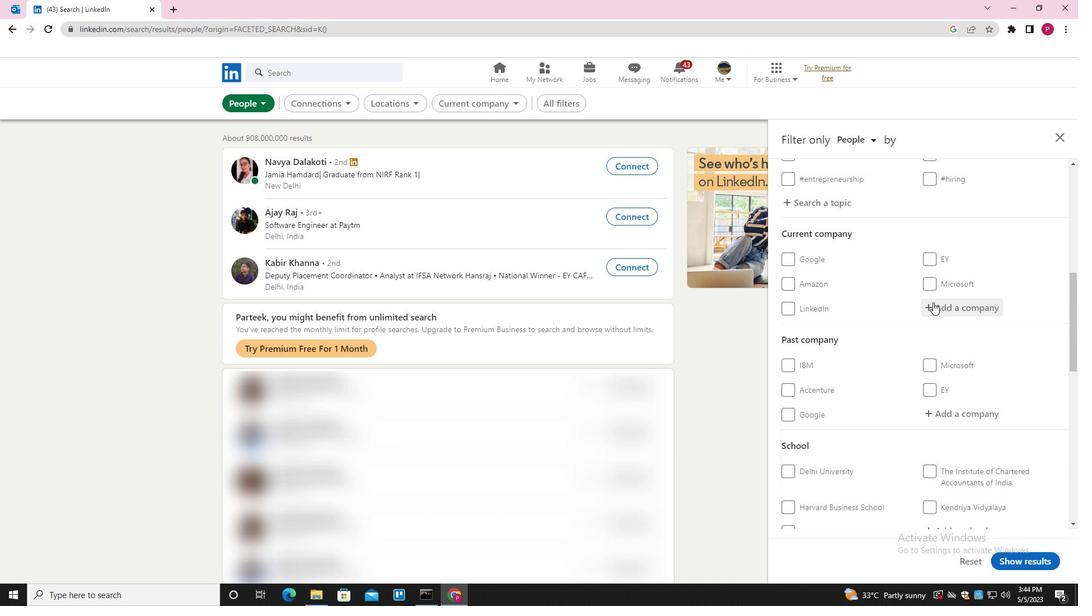 
Action: Mouse pressed left at (924, 306)
Screenshot: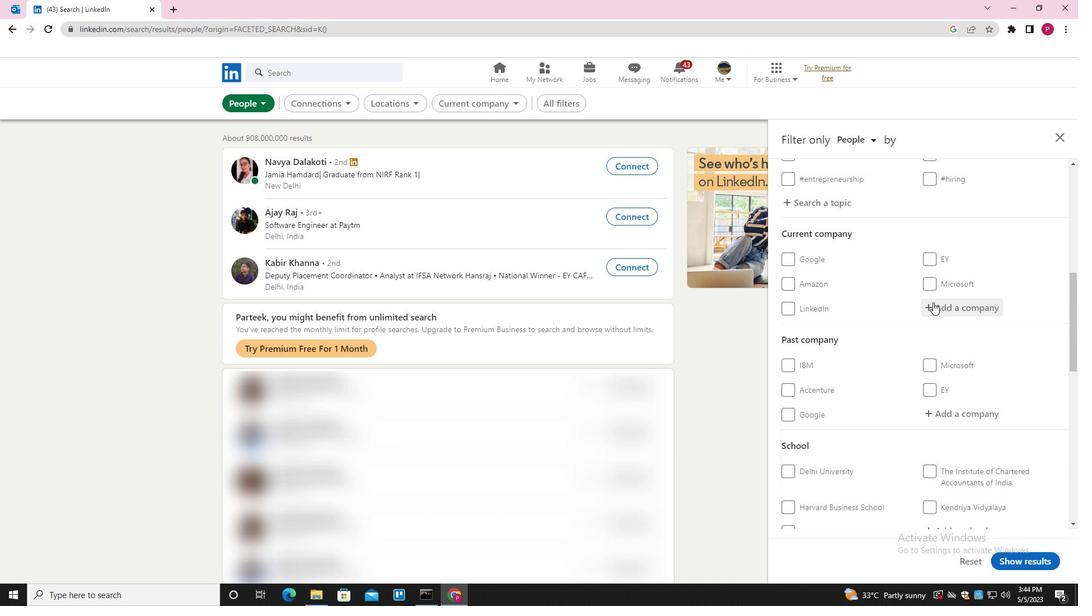 
Action: Key pressed <Key.shift><Key.shift>LUTHRA<Key.space><Key.shift><Key.shift><Key.shift><Key.shift><Key.shift><Key.shift><Key.shift><Key.shift><Key.shift>AND<Key.space><Key.shift>LUTHRA<Key.space><Key.shift>LAW<Key.space><Key.shift>OFFICE<Key.space><Key.backspace>S<Key.space><Key.shift>INDIA<Key.down><Key.enter>
Screenshot: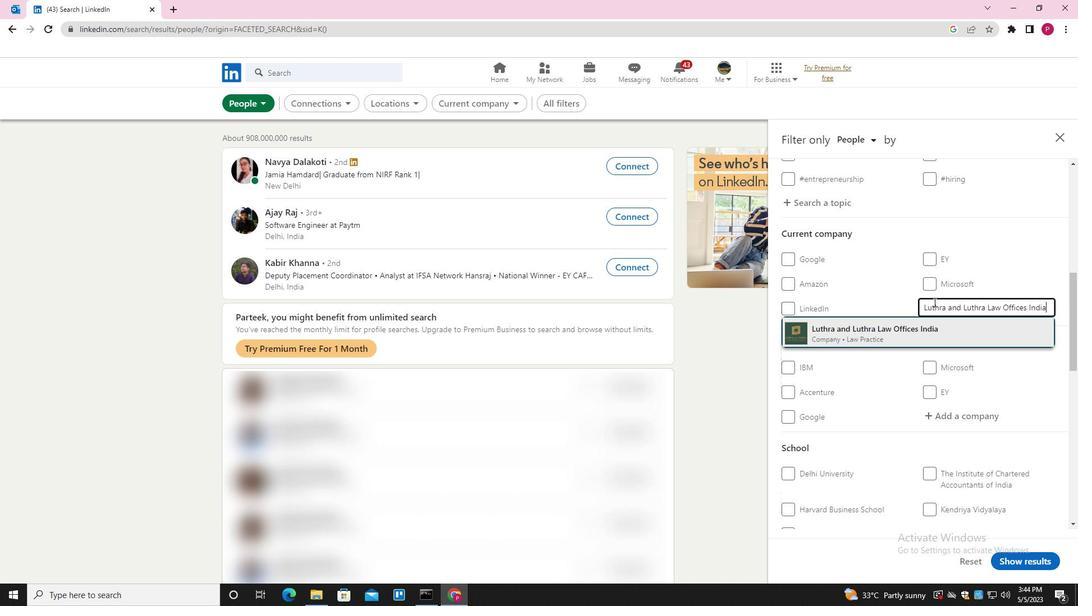 
Action: Mouse moved to (923, 330)
Screenshot: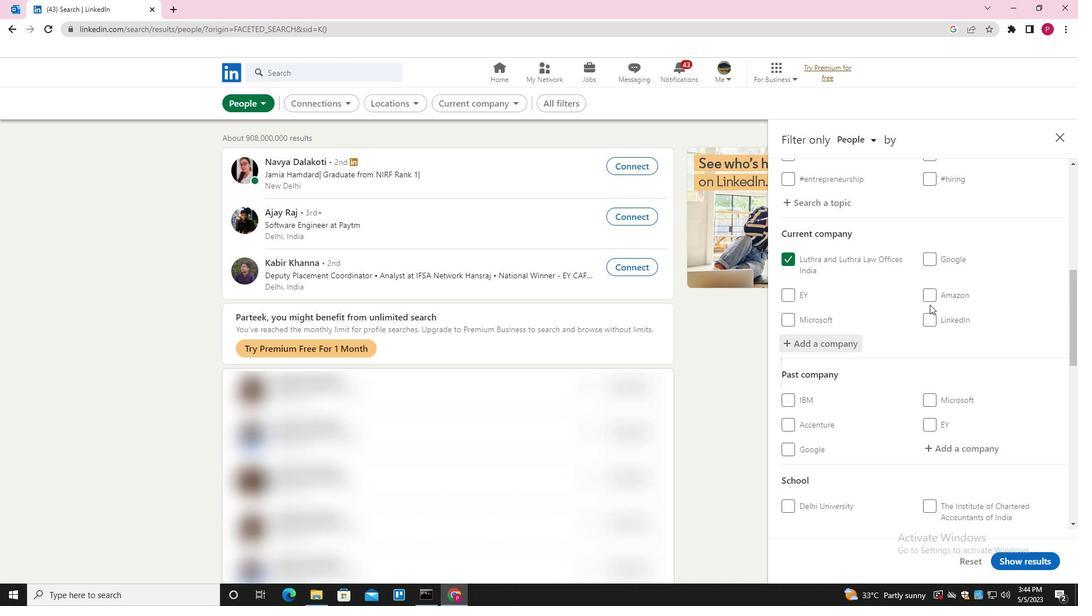 
Action: Mouse scrolled (923, 330) with delta (0, 0)
Screenshot: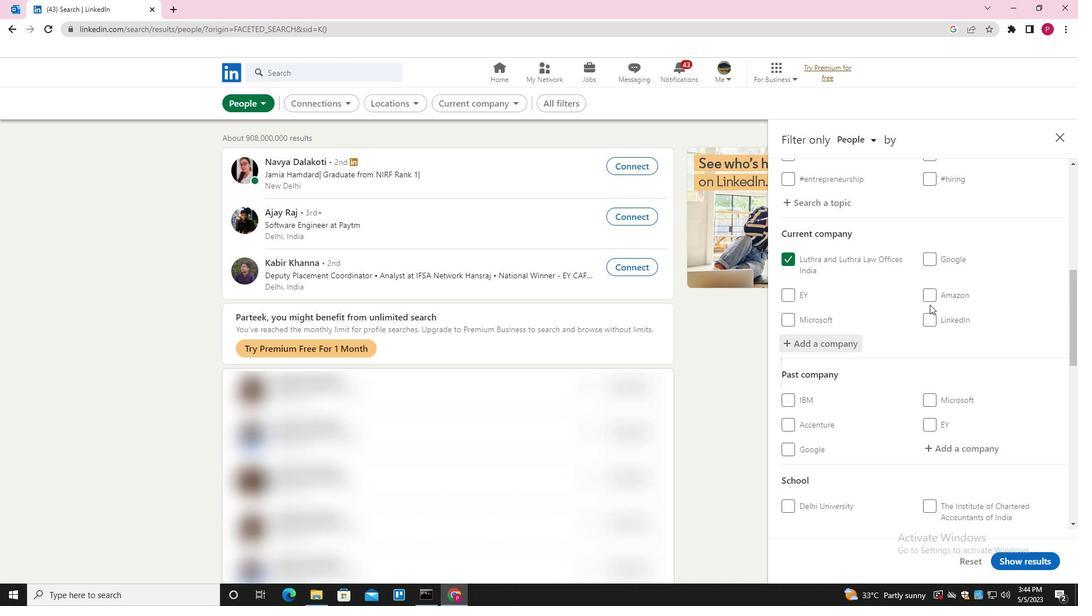 
Action: Mouse moved to (924, 335)
Screenshot: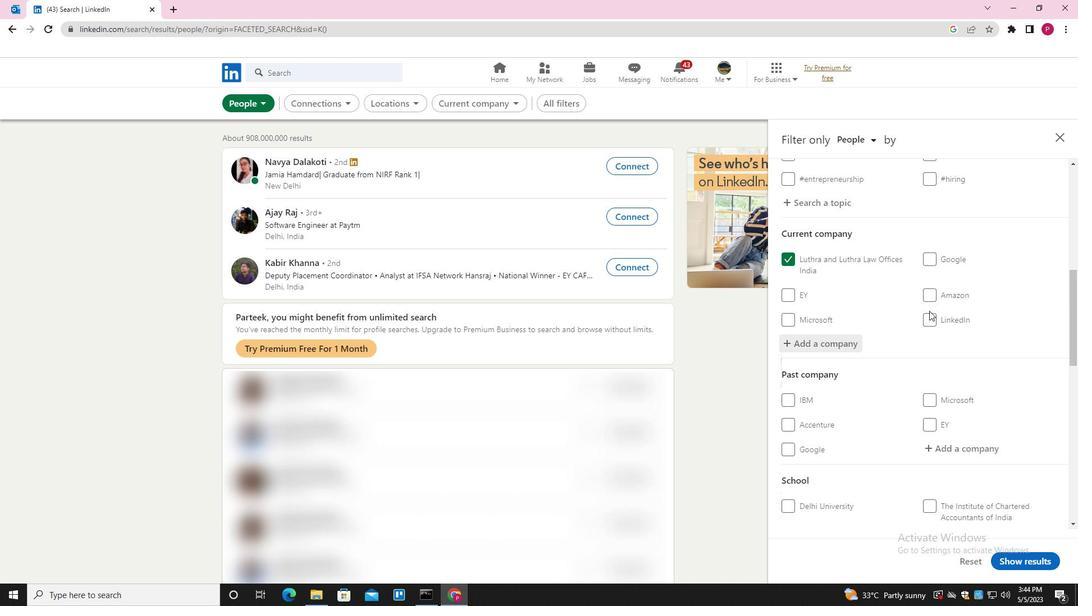 
Action: Mouse scrolled (924, 334) with delta (0, 0)
Screenshot: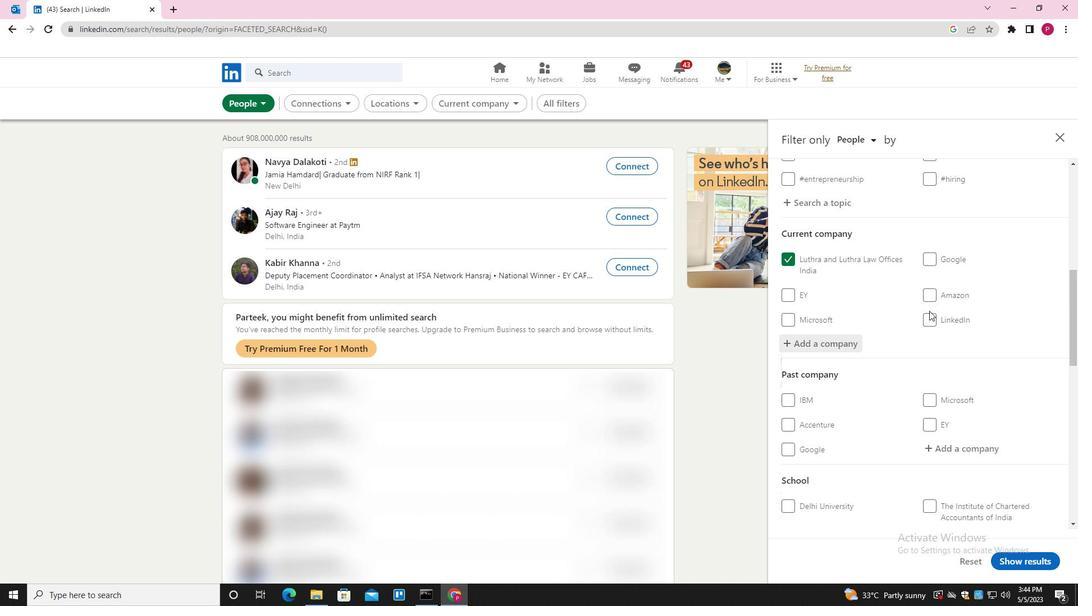 
Action: Mouse moved to (925, 336)
Screenshot: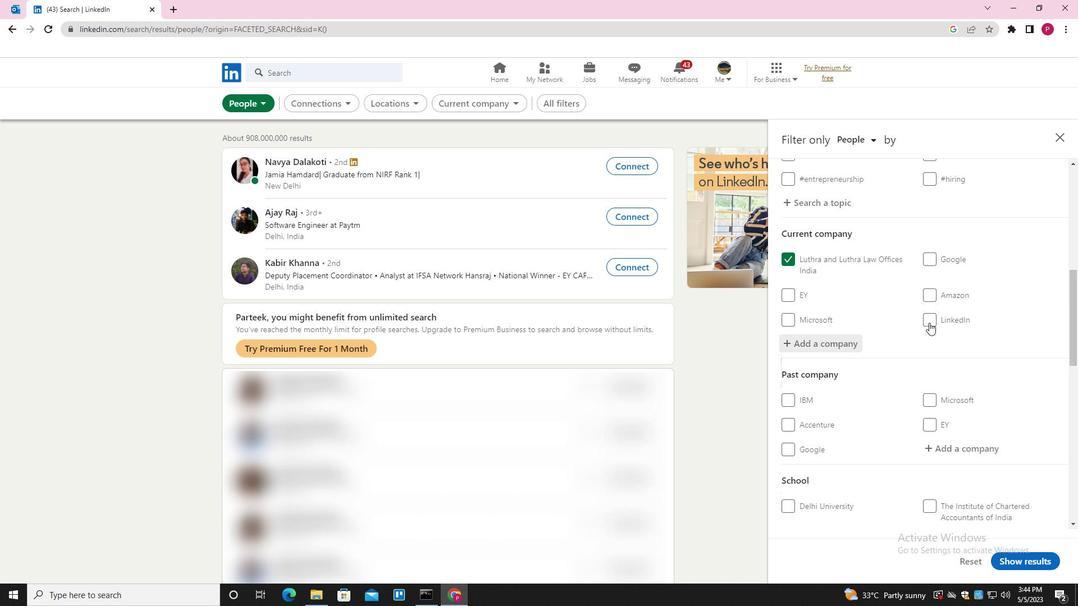 
Action: Mouse scrolled (925, 336) with delta (0, 0)
Screenshot: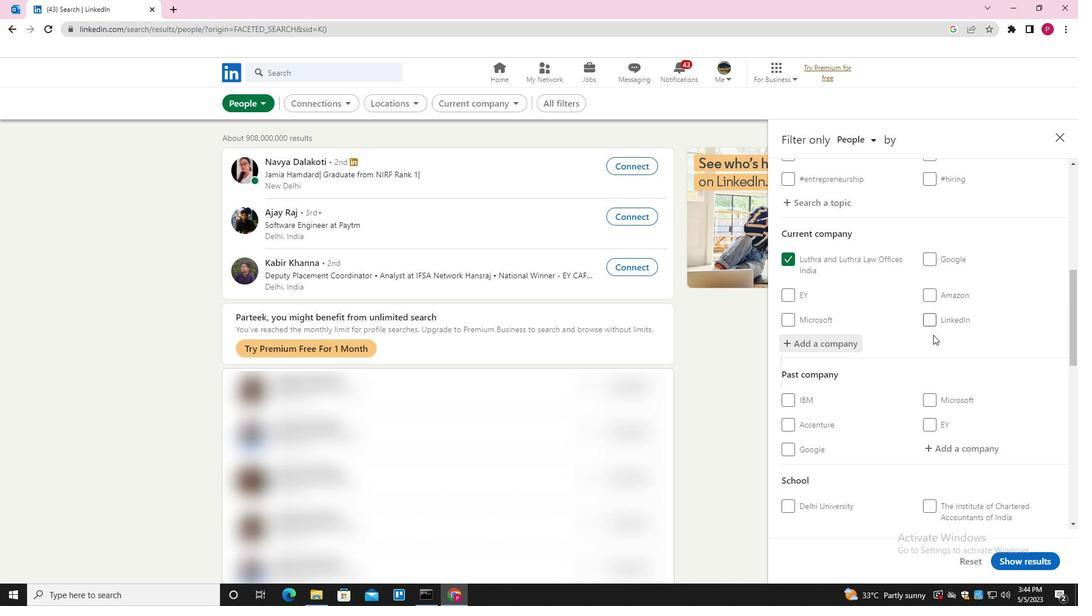 
Action: Mouse moved to (925, 340)
Screenshot: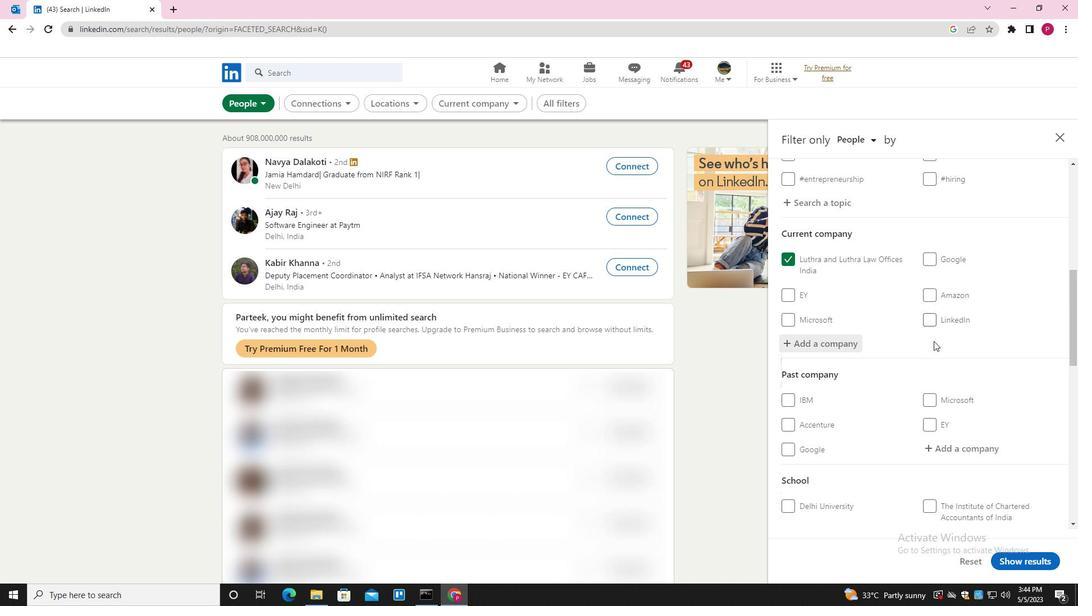 
Action: Mouse scrolled (925, 339) with delta (0, 0)
Screenshot: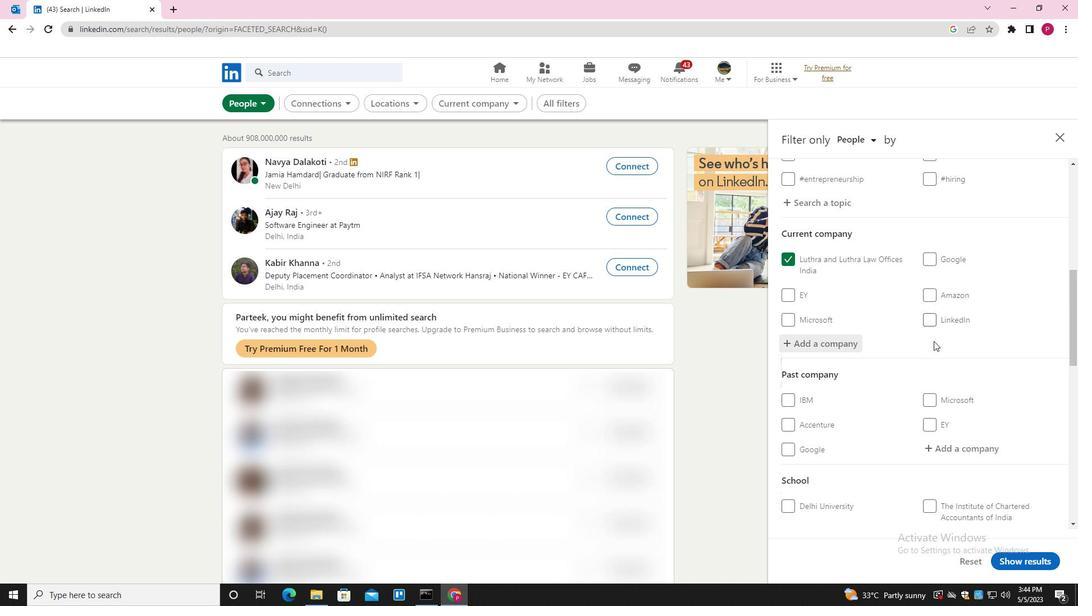 
Action: Mouse moved to (937, 339)
Screenshot: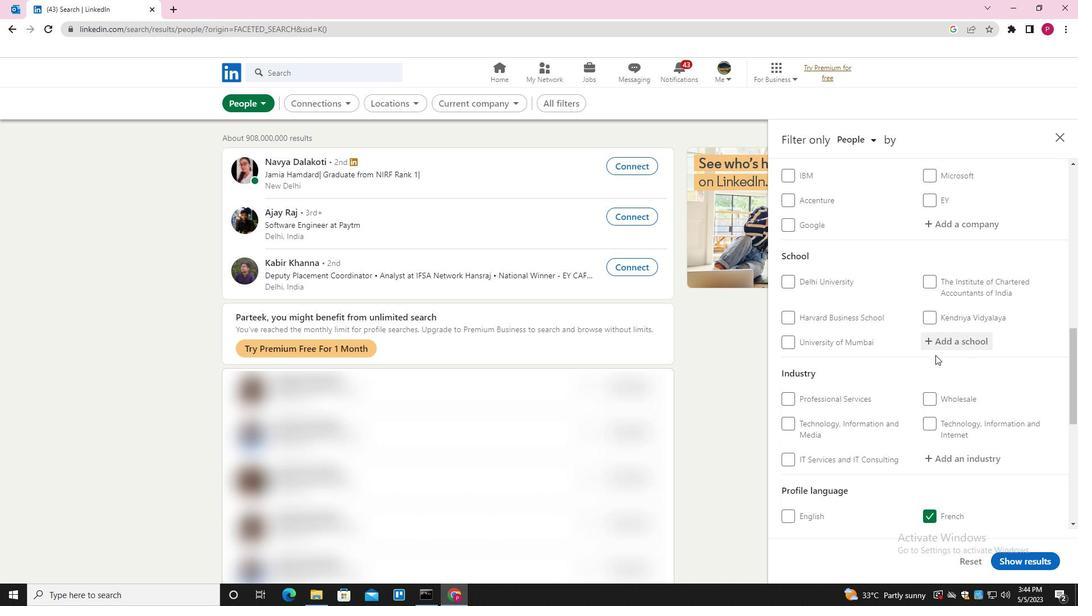 
Action: Mouse pressed left at (937, 339)
Screenshot: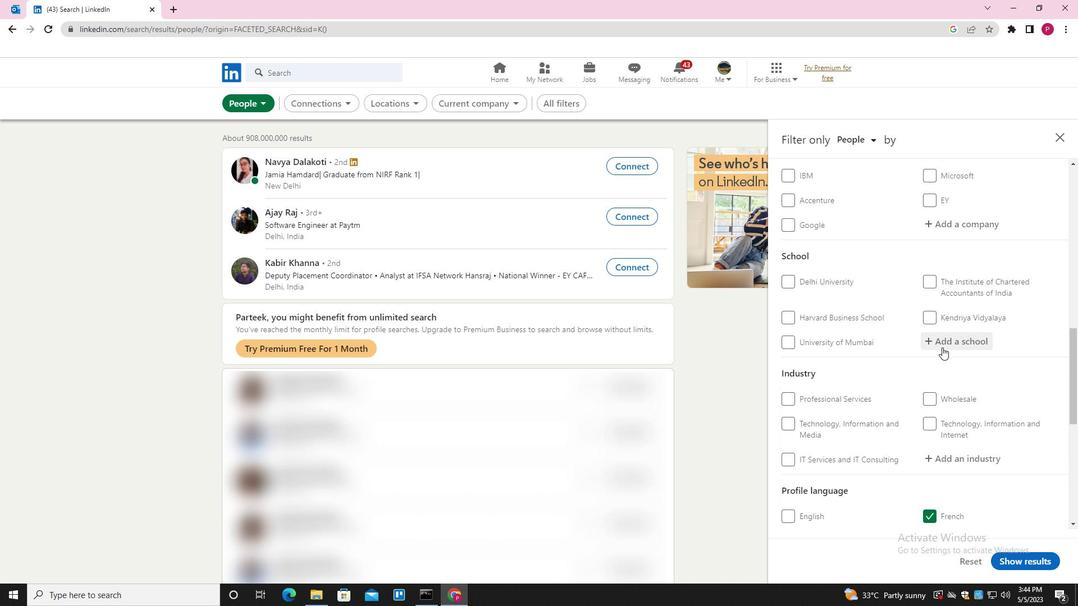
Action: Key pressed <Key.shift>ALAGAPPA<Key.space><Key.shift><Key.shift><Key.shift><Key.shift><Key.shift><Key.shift><Key.shift><Key.shift>UNIVERSITY<Key.down><Key.down><Key.enter>
Screenshot: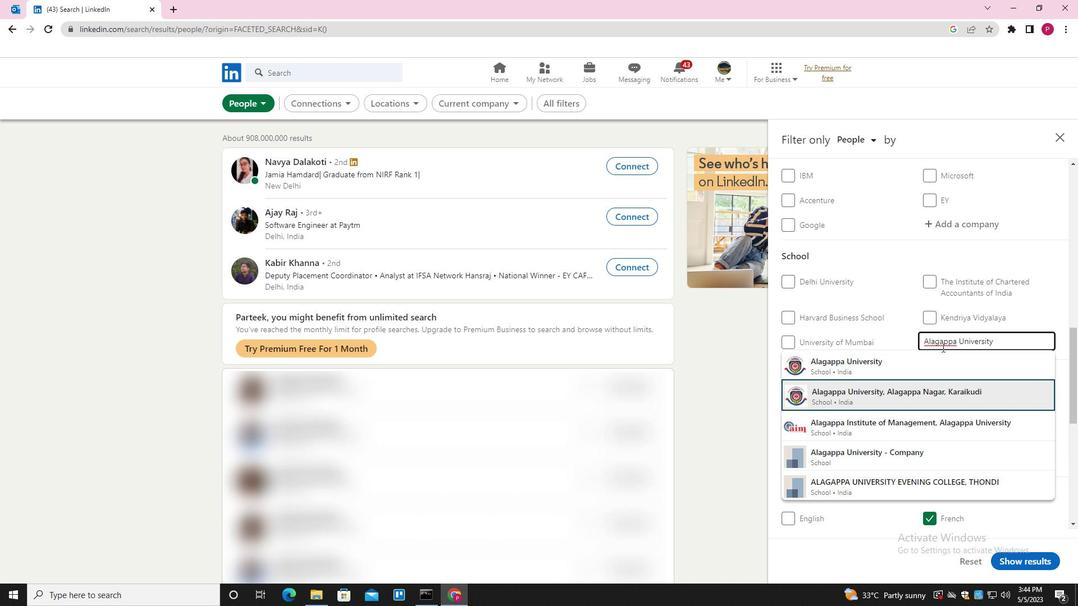 
Action: Mouse moved to (915, 354)
Screenshot: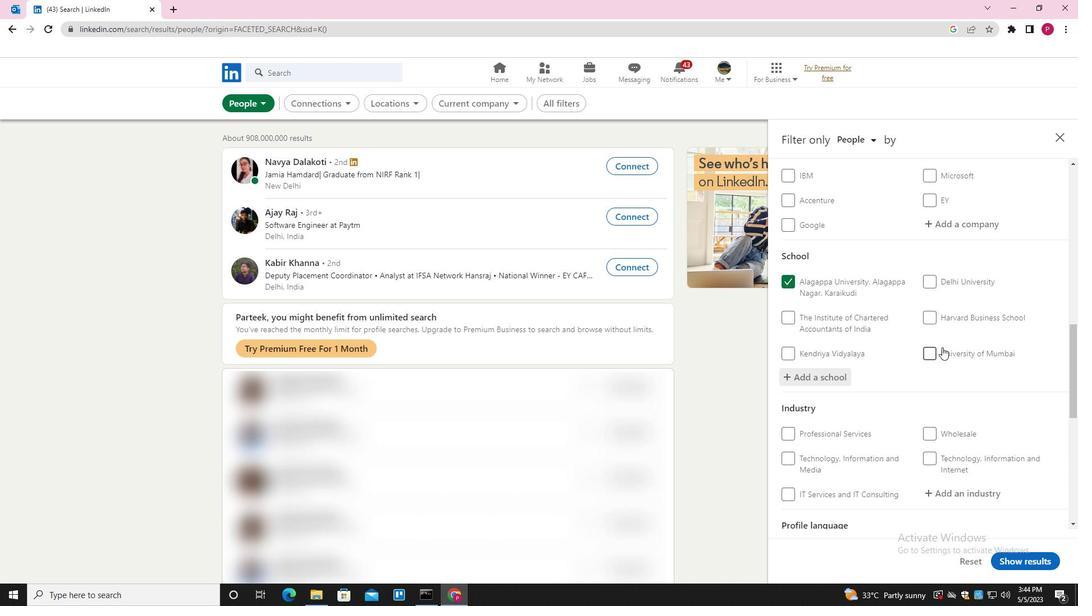 
Action: Mouse scrolled (915, 354) with delta (0, 0)
Screenshot: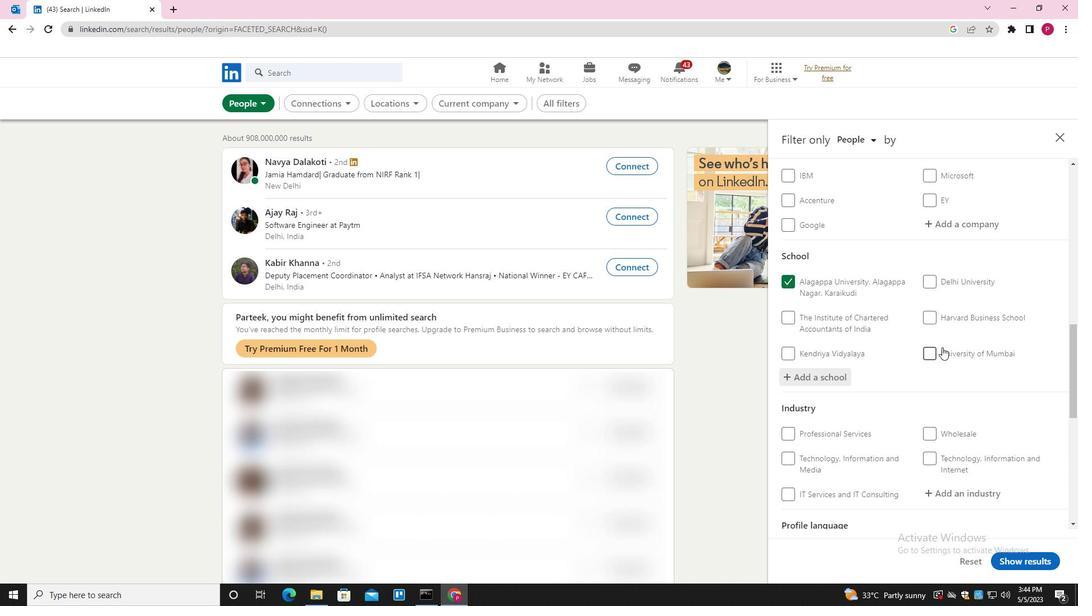
Action: Mouse moved to (915, 356)
Screenshot: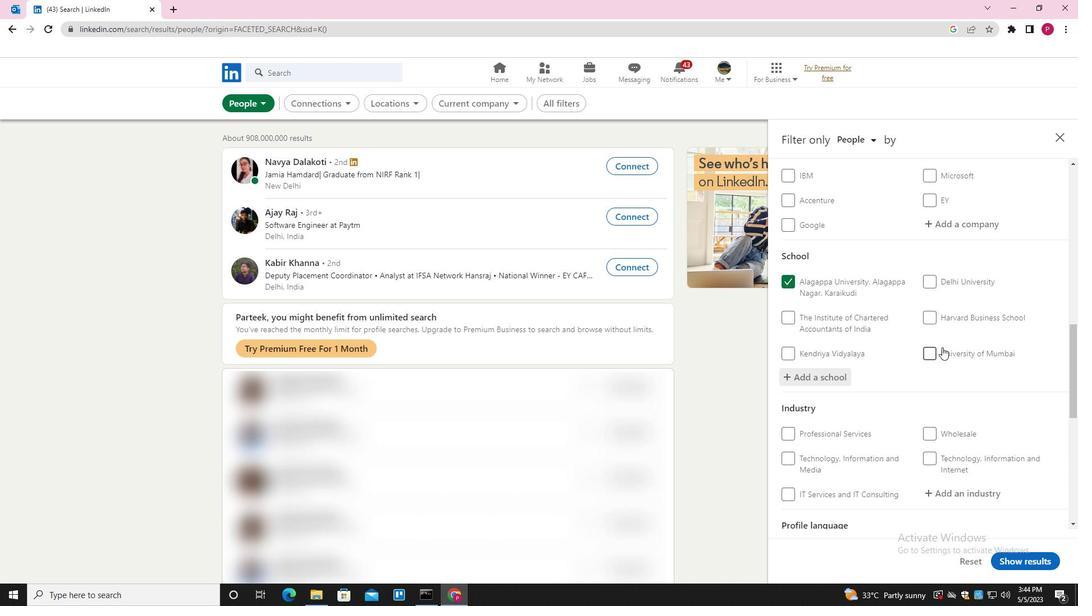
Action: Mouse scrolled (915, 355) with delta (0, 0)
Screenshot: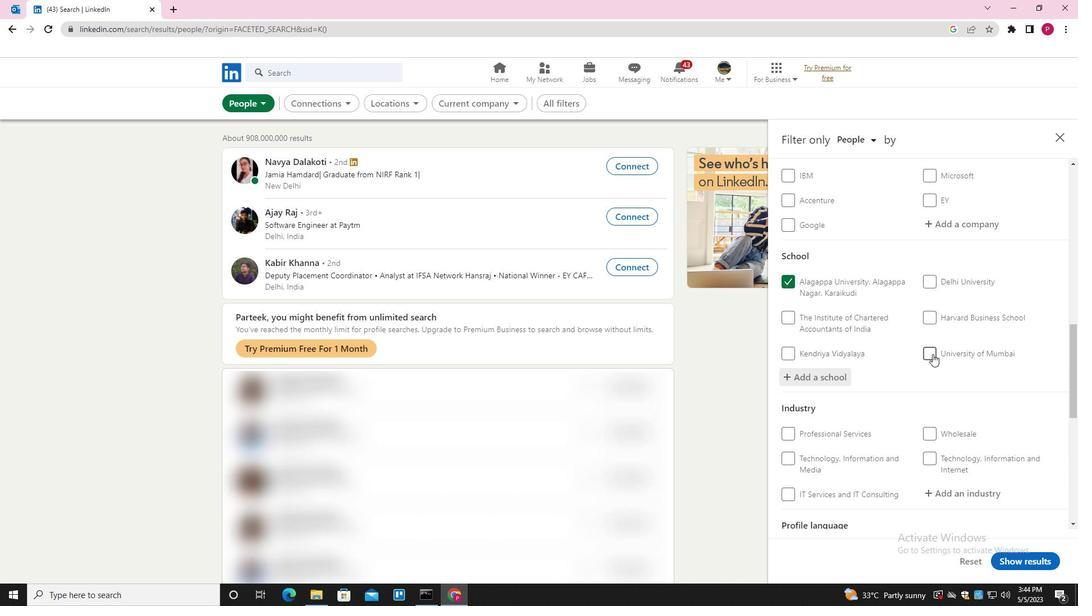 
Action: Mouse moved to (915, 357)
Screenshot: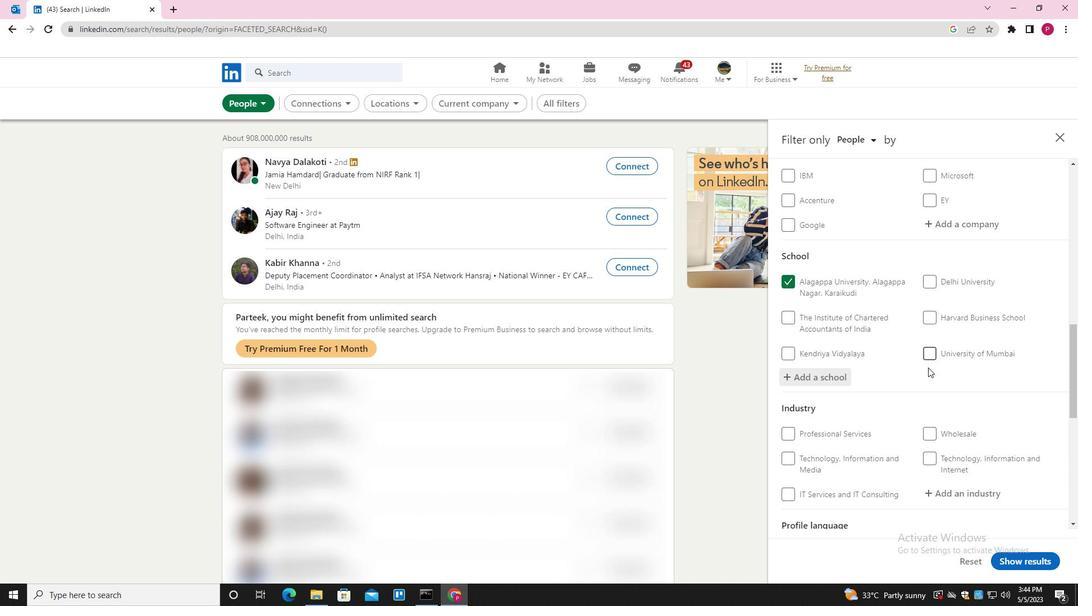 
Action: Mouse scrolled (915, 357) with delta (0, 0)
Screenshot: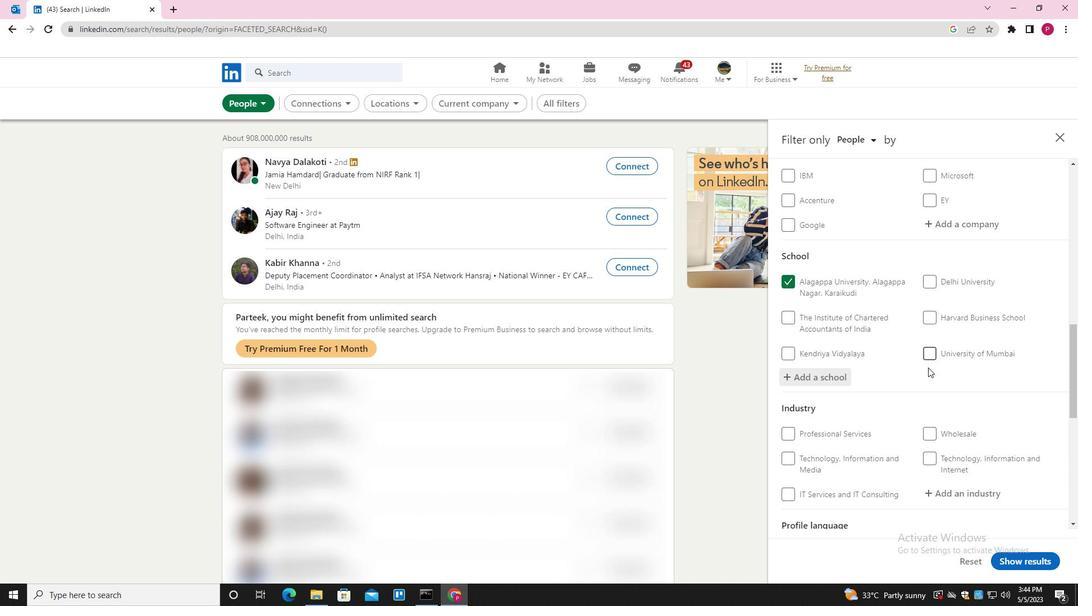 
Action: Mouse moved to (996, 320)
Screenshot: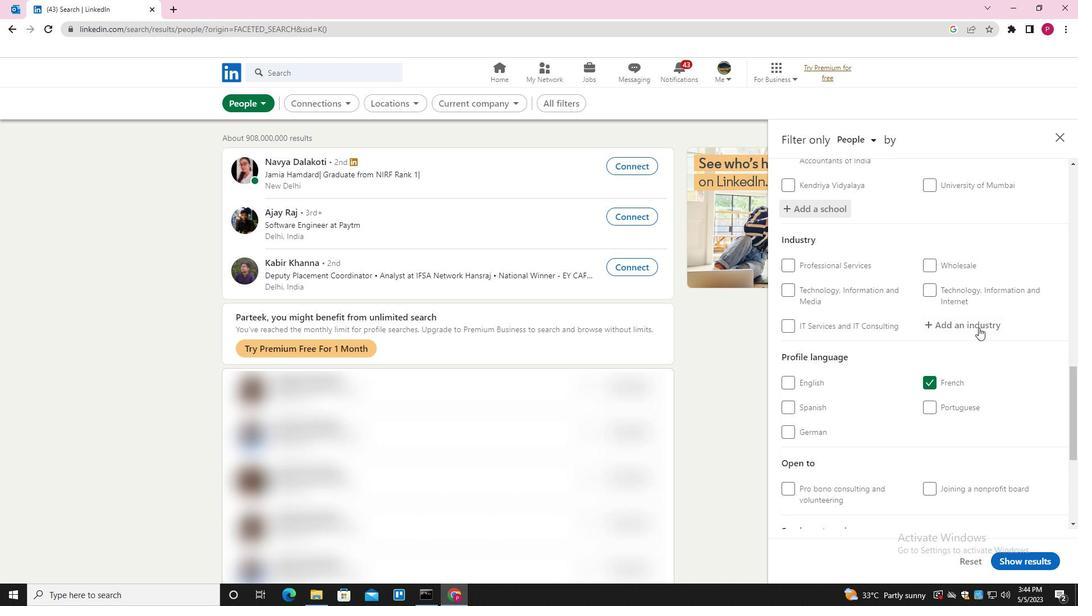 
Action: Mouse pressed left at (996, 320)
Screenshot: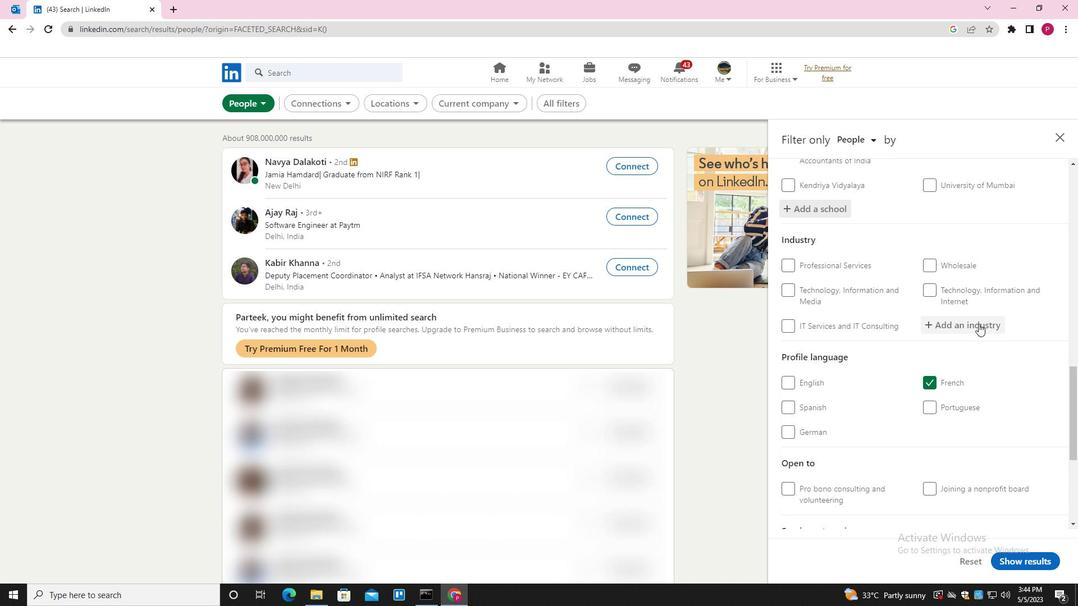 
Action: Key pressed <Key.shift><Key.shift><Key.shift>LEASING<Key.space><Key.shift>RESIDENTIAL<Key.space><Key.shift><Key.shift><Key.shift><Key.shift>REA;L<Key.space><Key.backspace><Key.backspace><Key.backspace>L<Key.space><Key.shift><Key.shift>ESTATE<Key.down><Key.down><Key.enter>
Screenshot: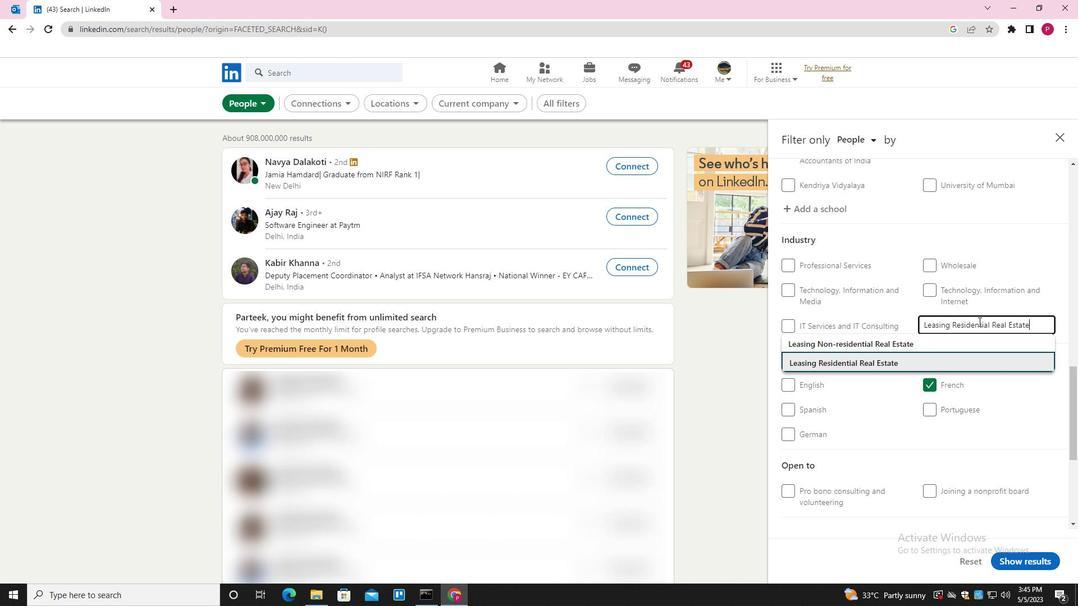 
Action: Mouse moved to (958, 345)
Screenshot: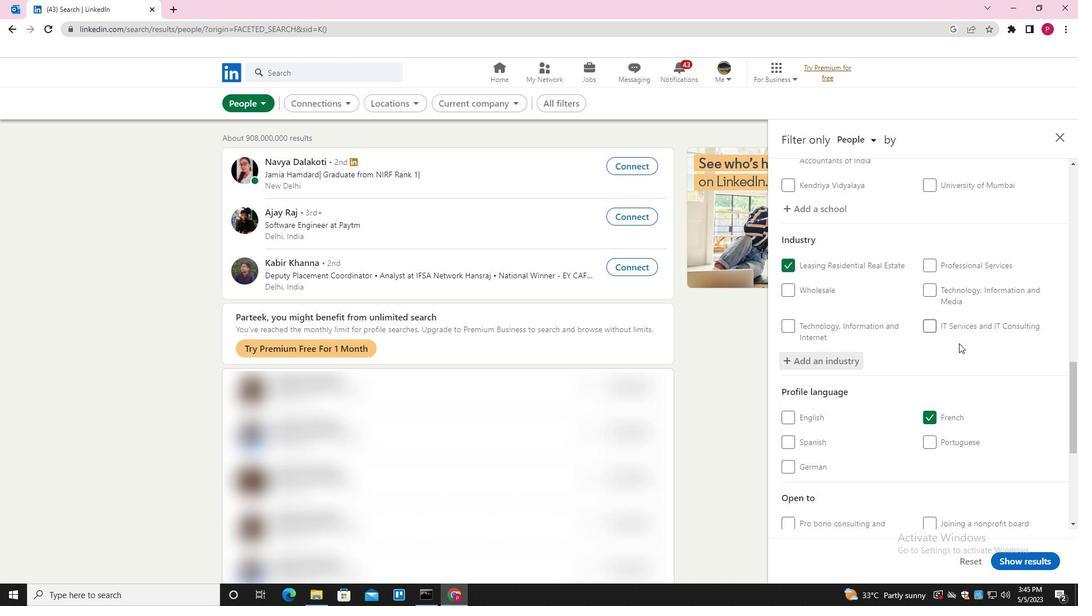 
Action: Mouse scrolled (958, 345) with delta (0, 0)
Screenshot: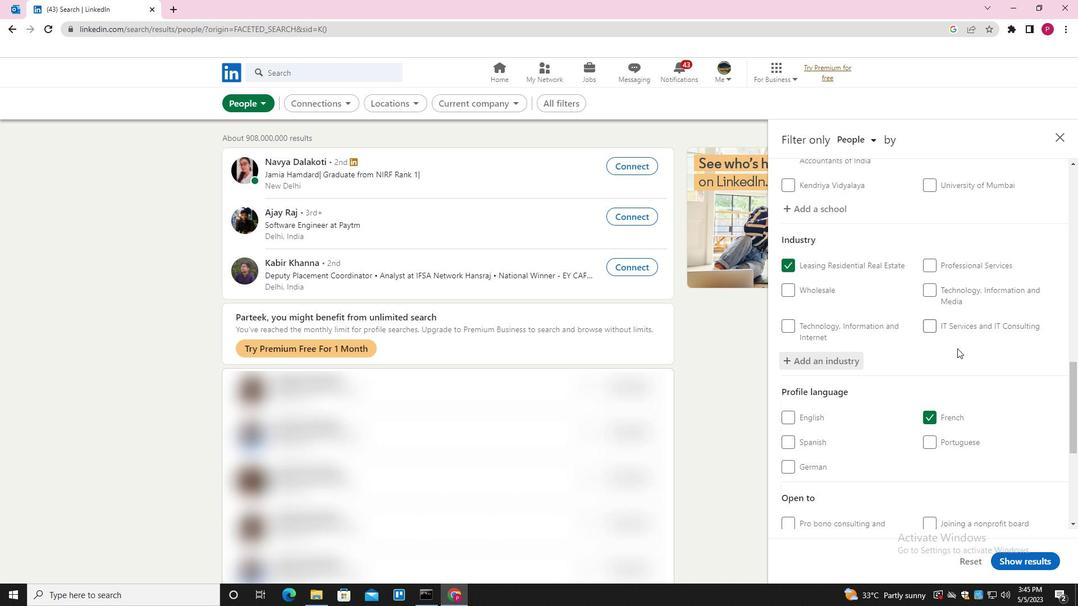
Action: Mouse moved to (958, 346)
Screenshot: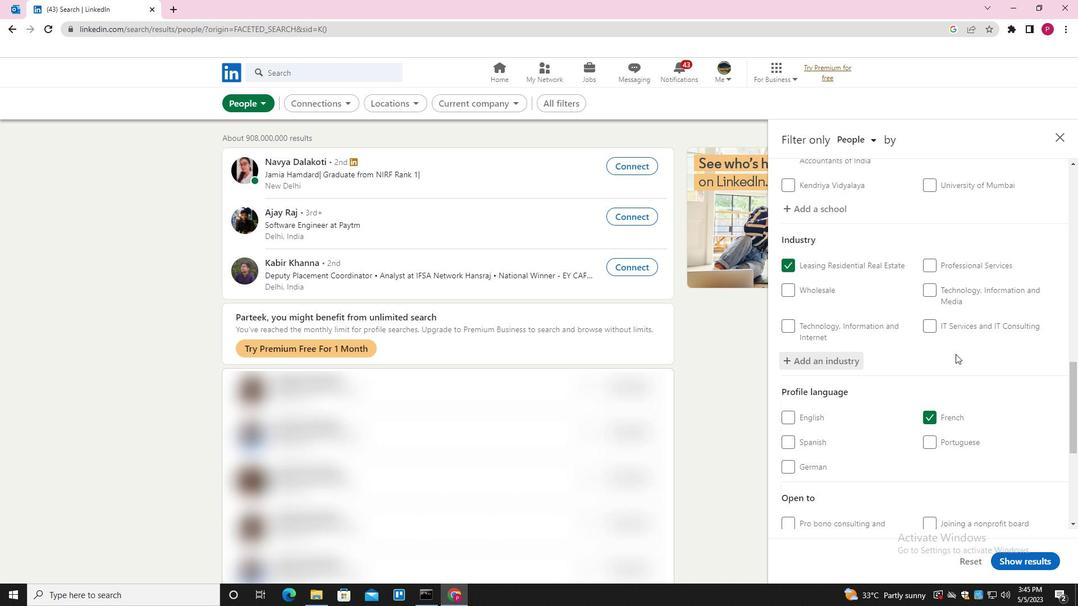 
Action: Mouse scrolled (958, 346) with delta (0, 0)
Screenshot: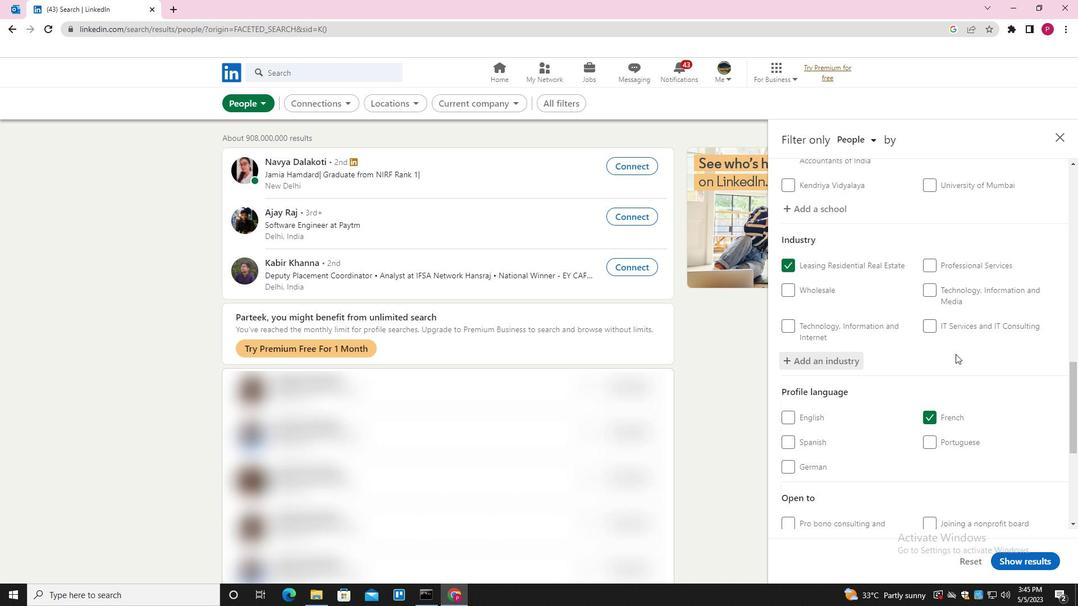 
Action: Mouse moved to (957, 350)
Screenshot: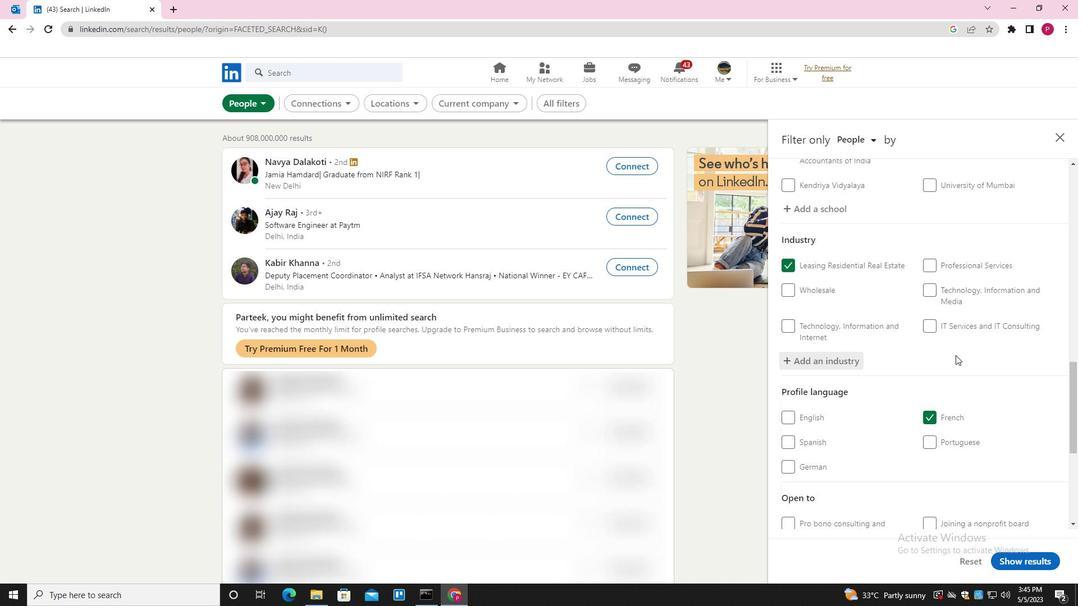 
Action: Mouse scrolled (957, 349) with delta (0, 0)
Screenshot: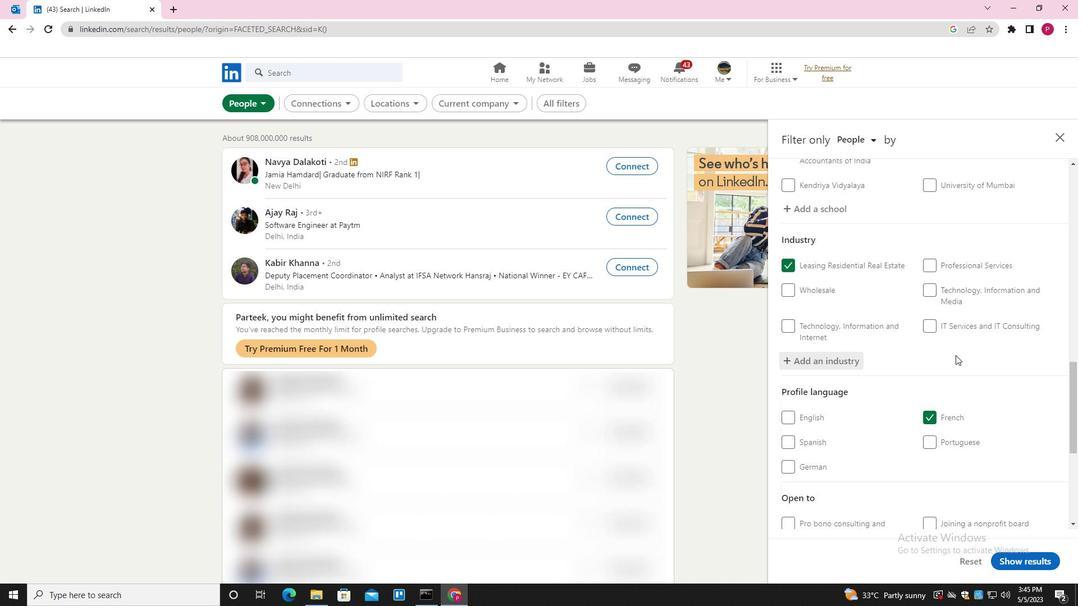 
Action: Mouse moved to (951, 431)
Screenshot: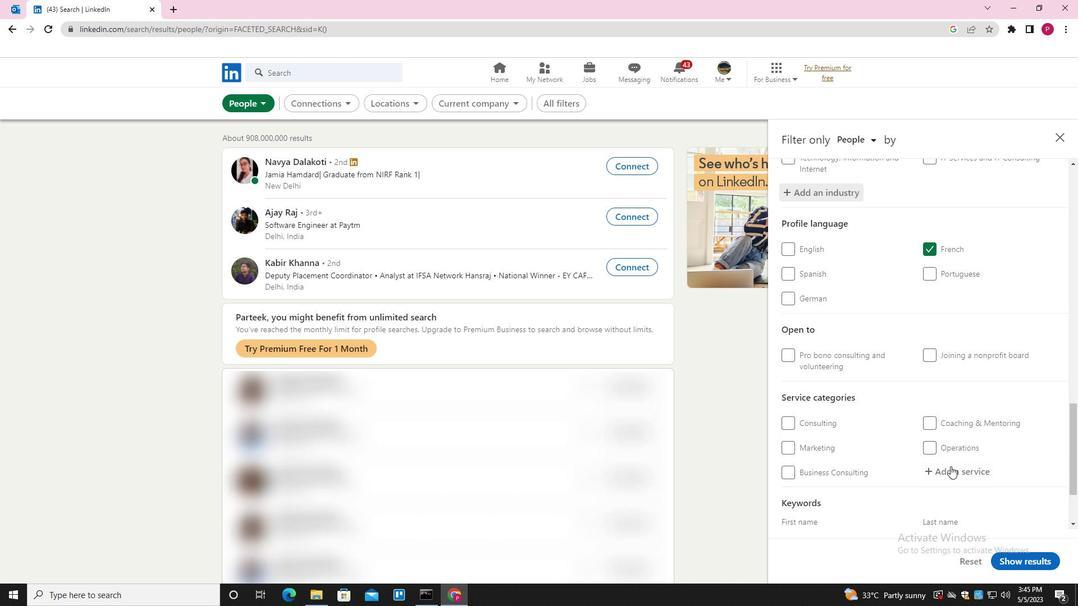 
Action: Mouse pressed left at (951, 431)
Screenshot: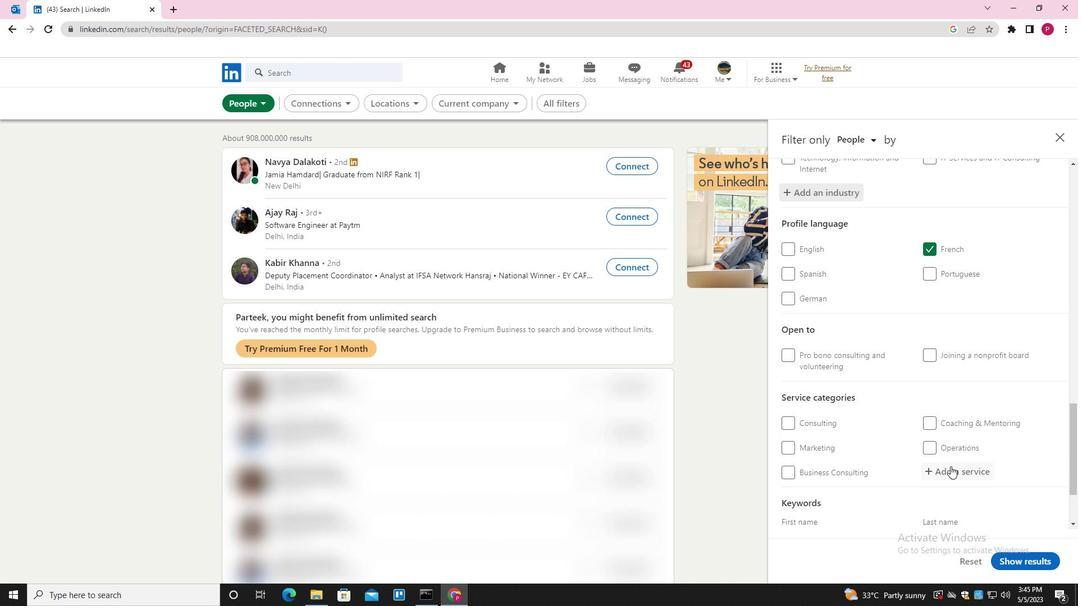 
Action: Key pressed <Key.shift>COMMERCIAL<Key.space><Key.shift>REAL<Key.space><Key.shift><Key.shift><Key.shift><Key.shift><Key.shift><Key.shift><Key.shift><Key.shift>ESTATE<Key.down><Key.enter>
Screenshot: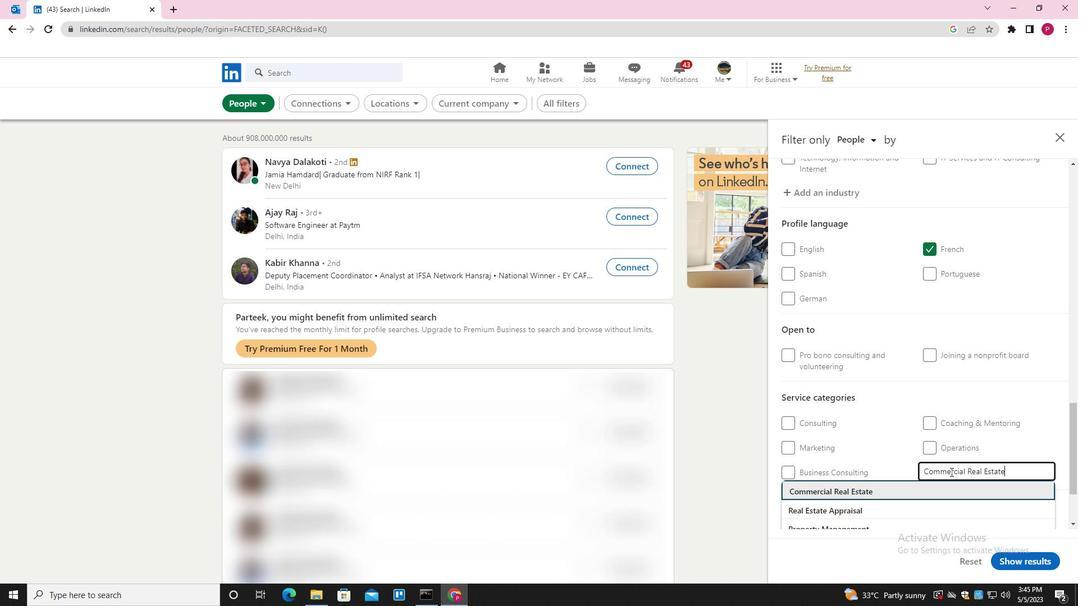 
Action: Mouse scrolled (951, 431) with delta (0, 0)
Screenshot: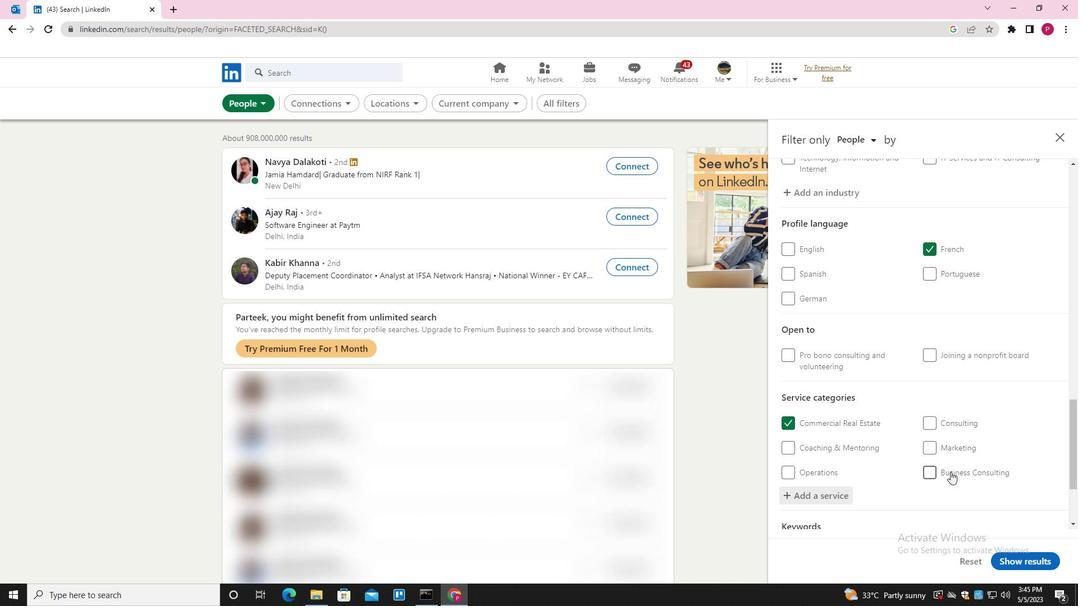 
Action: Mouse scrolled (951, 431) with delta (0, 0)
Screenshot: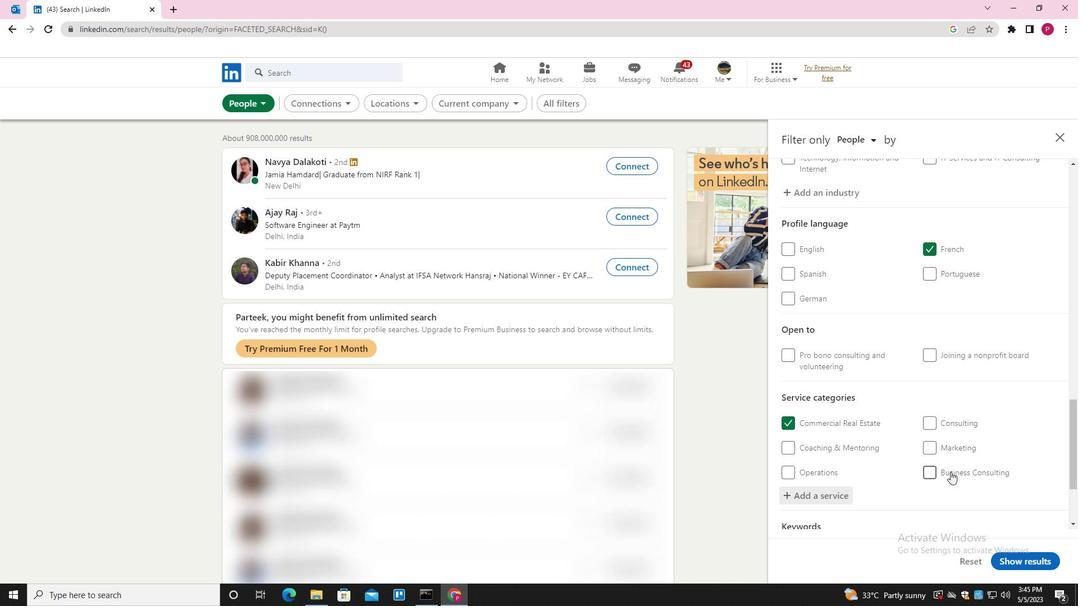 
Action: Mouse scrolled (951, 431) with delta (0, 0)
Screenshot: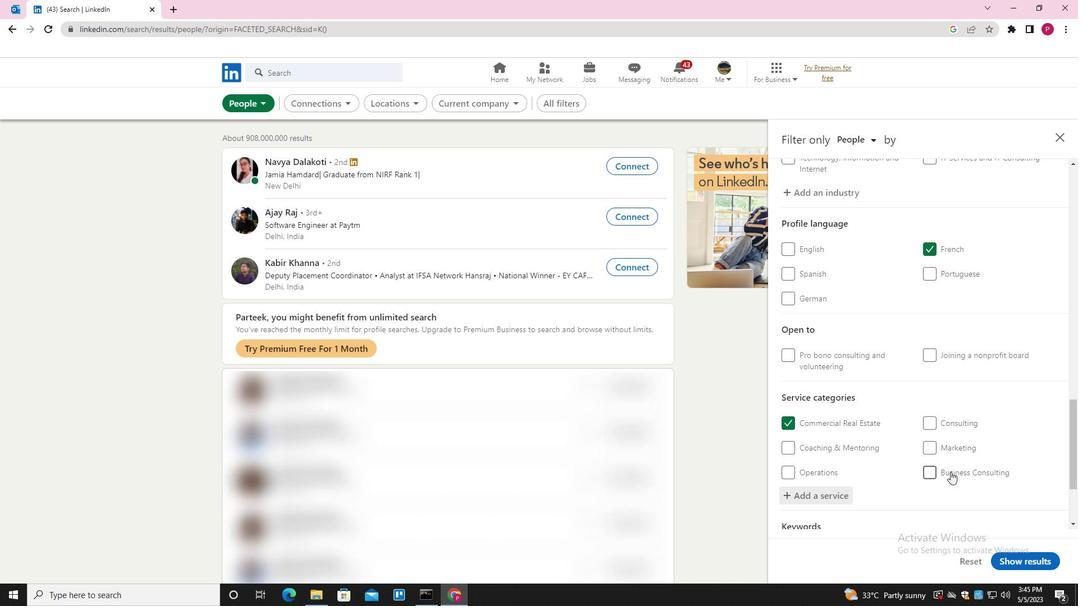 
Action: Mouse moved to (951, 432)
Screenshot: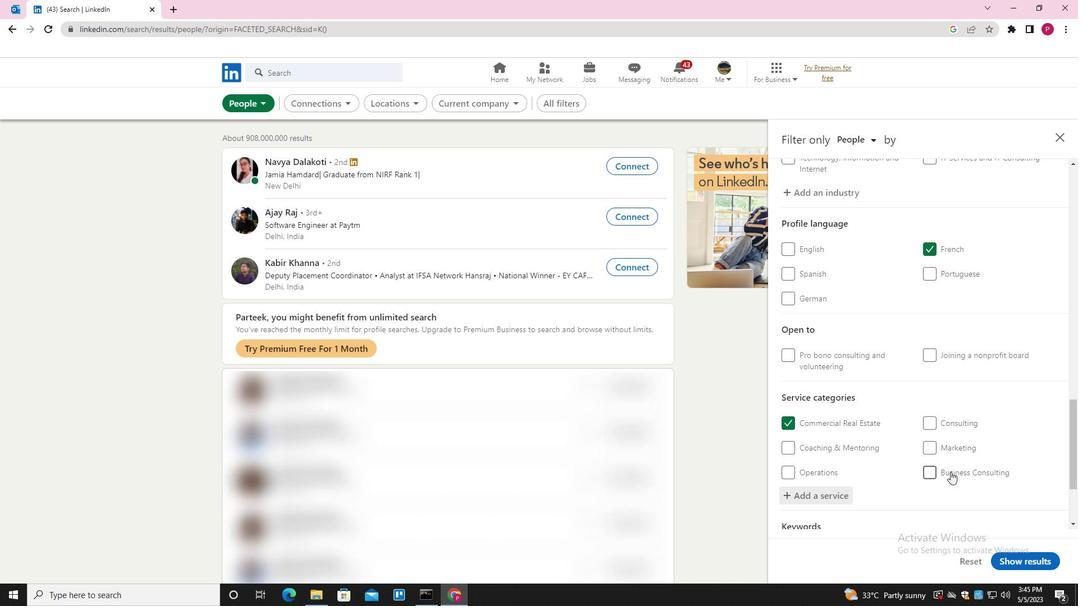 
Action: Mouse scrolled (951, 431) with delta (0, 0)
Screenshot: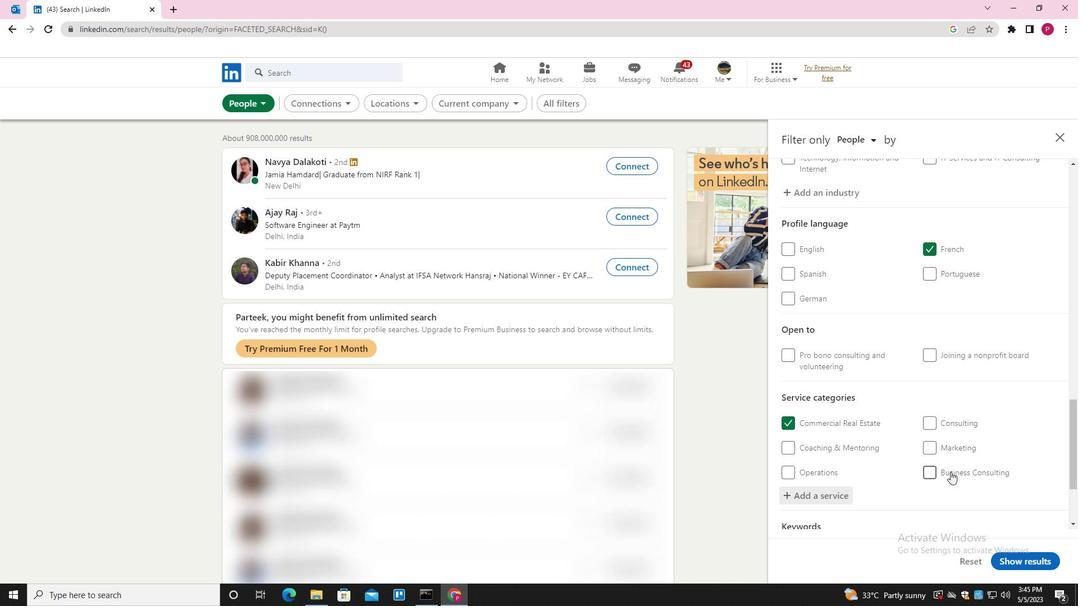
Action: Mouse moved to (883, 436)
Screenshot: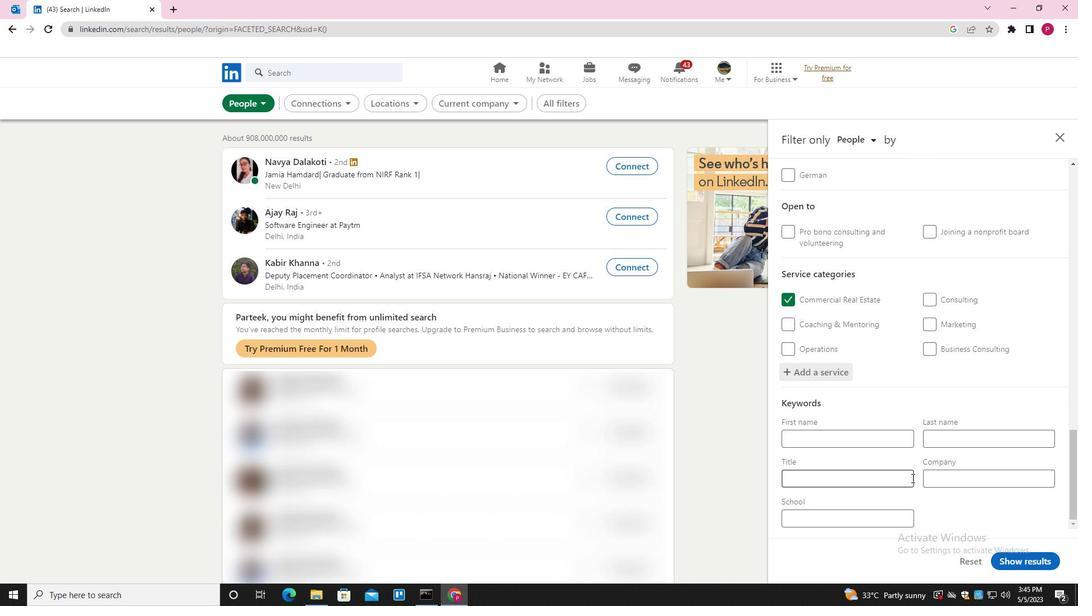 
Action: Mouse pressed left at (883, 436)
Screenshot: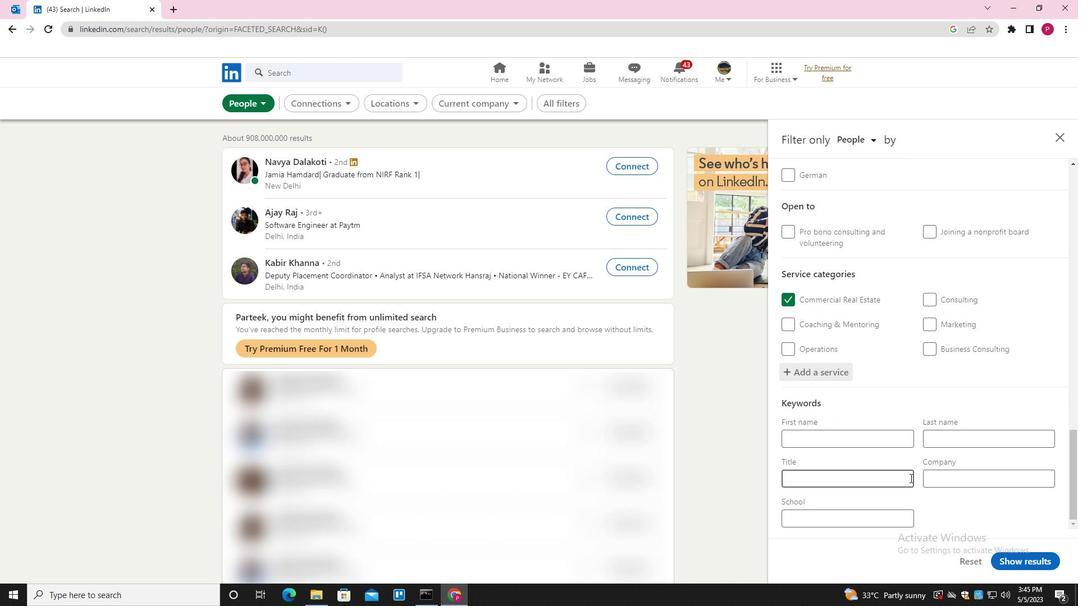 
Action: Key pressed <Key.shift>CHIEF
Screenshot: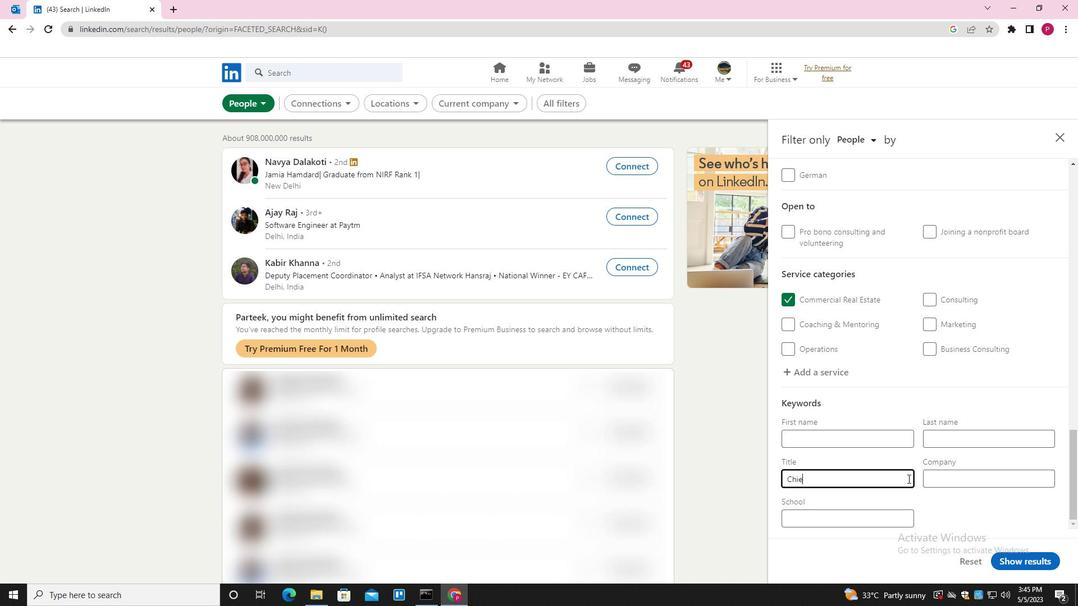
Action: Mouse moved to (1066, 497)
Screenshot: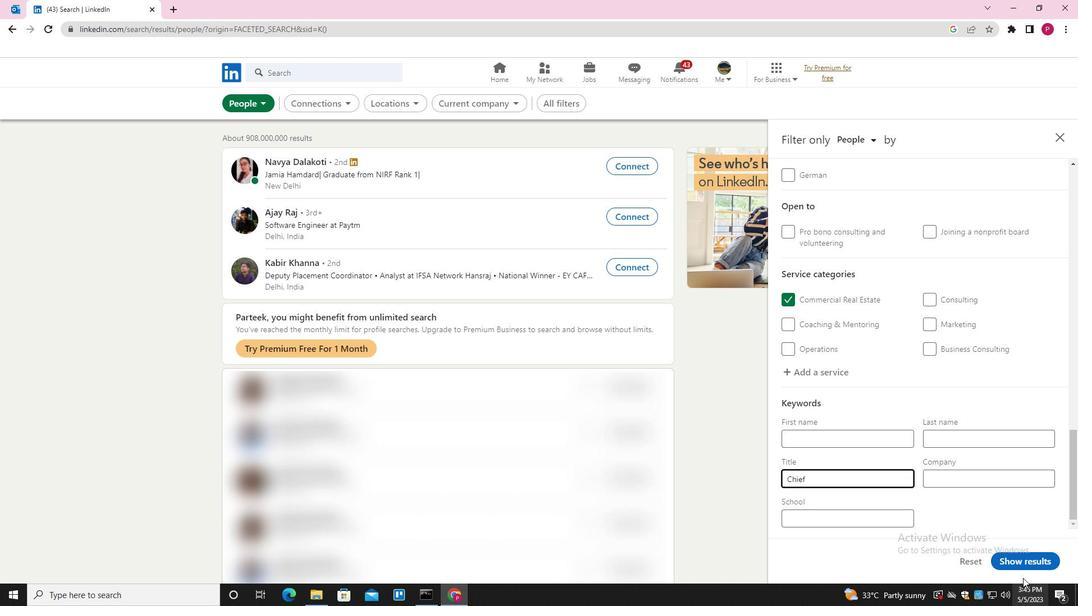 
Action: Mouse pressed left at (1066, 497)
Screenshot: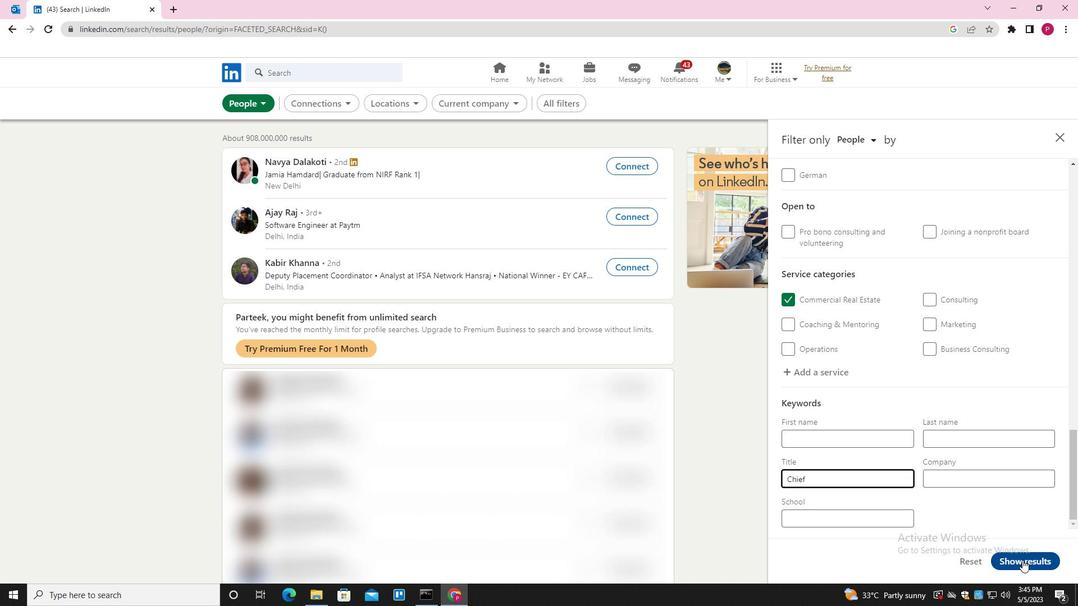 
